 Task: Add Attachment from computer to Card Card0000000017 in Board Board0000000005 in Workspace WS0000000002 in Trello. Add Cover Purple to Card Card0000000017 in Board Board0000000005 in Workspace WS0000000002 in Trello. Add "Move Card To …" Button titled Button0000000017 to "top" of the list "To Do" to Card Card0000000017 in Board Board0000000005 in Workspace WS0000000002 in Trello. Add Description DS0000000017 to Card Card0000000017 in Board Board0000000005 in Workspace WS0000000002 in Trello. Add Comment CM0000000017 to Card Card0000000017 in Board Board0000000005 in Workspace WS0000000002 in Trello
Action: Mouse moved to (393, 238)
Screenshot: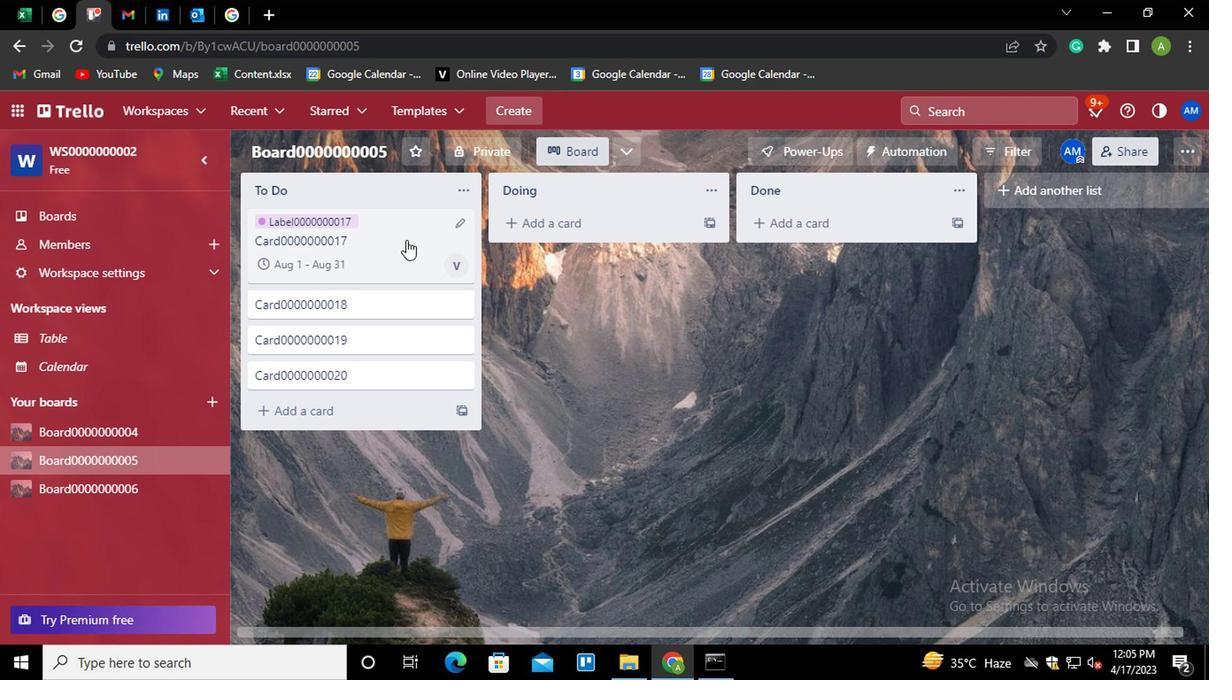 
Action: Mouse pressed left at (393, 238)
Screenshot: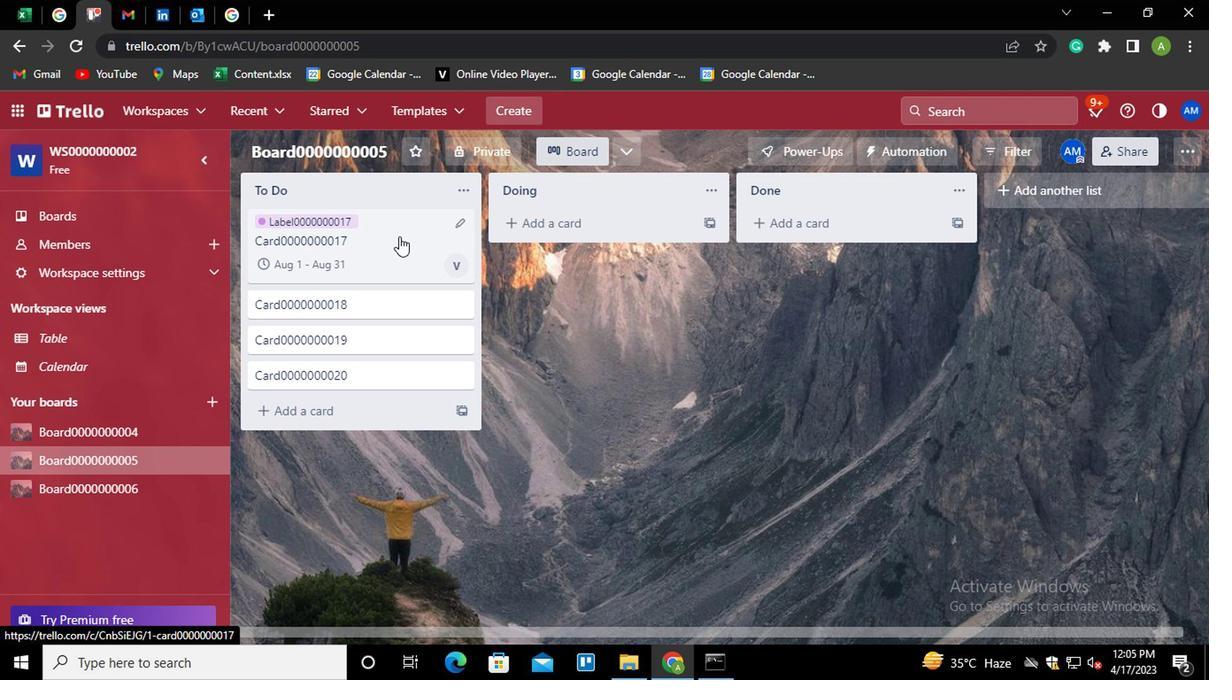 
Action: Mouse moved to (815, 391)
Screenshot: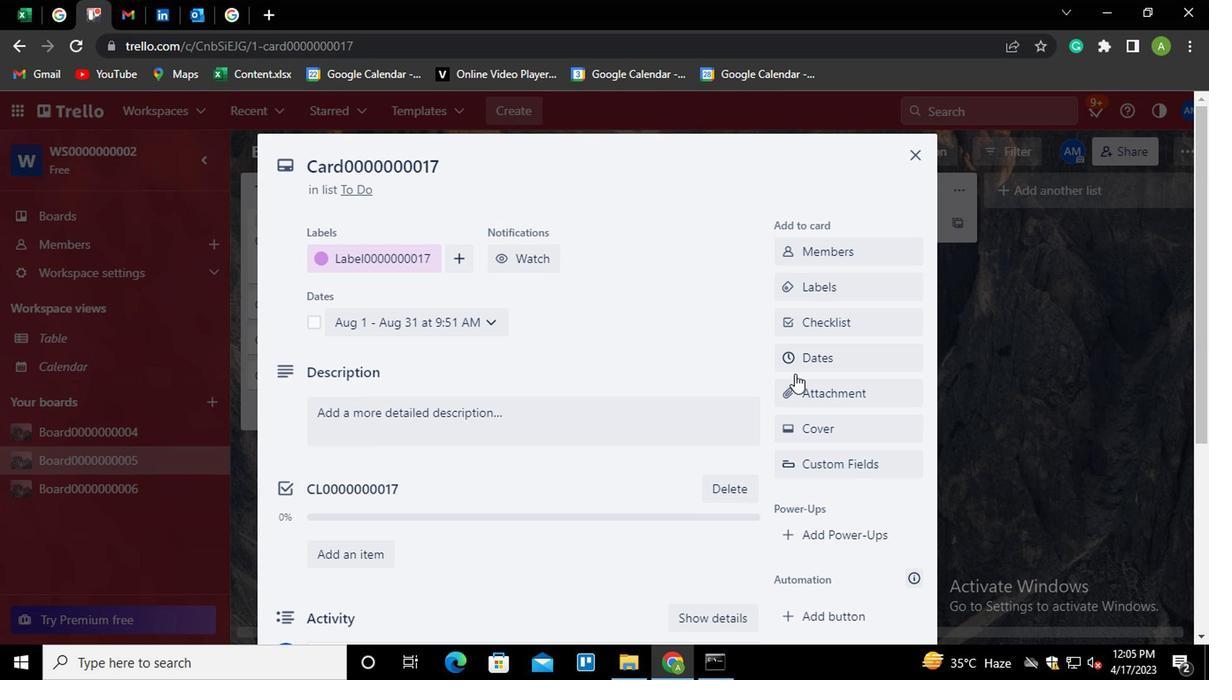 
Action: Mouse pressed left at (815, 391)
Screenshot: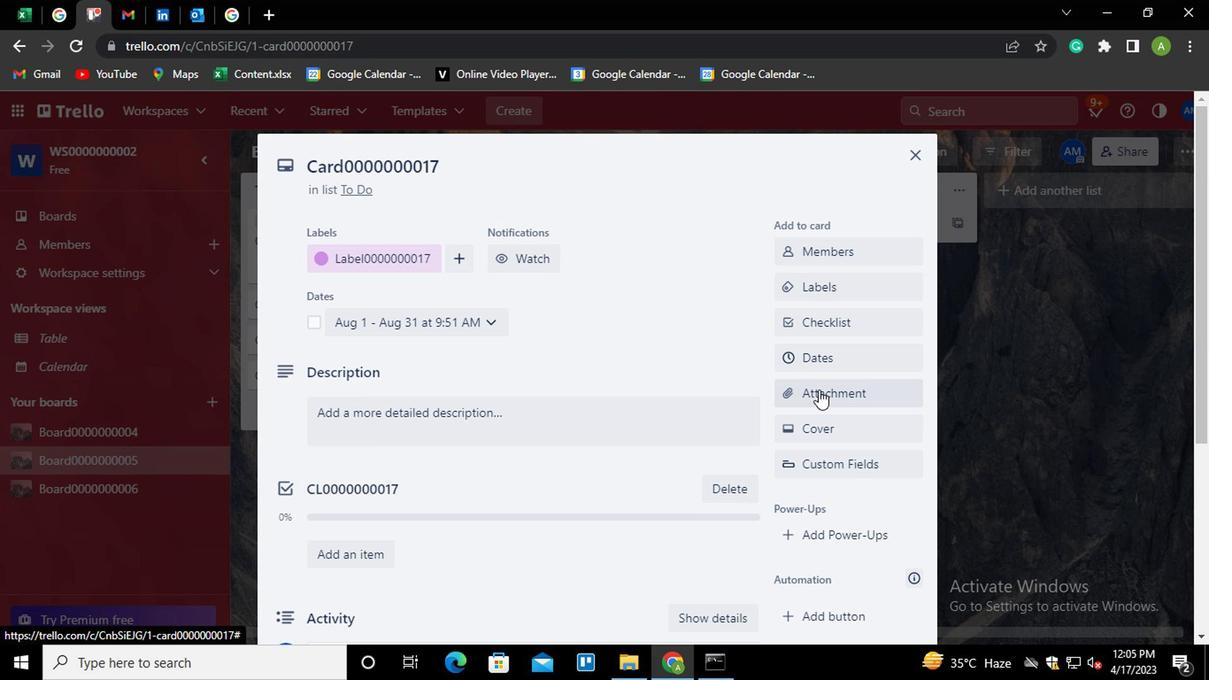 
Action: Mouse moved to (808, 191)
Screenshot: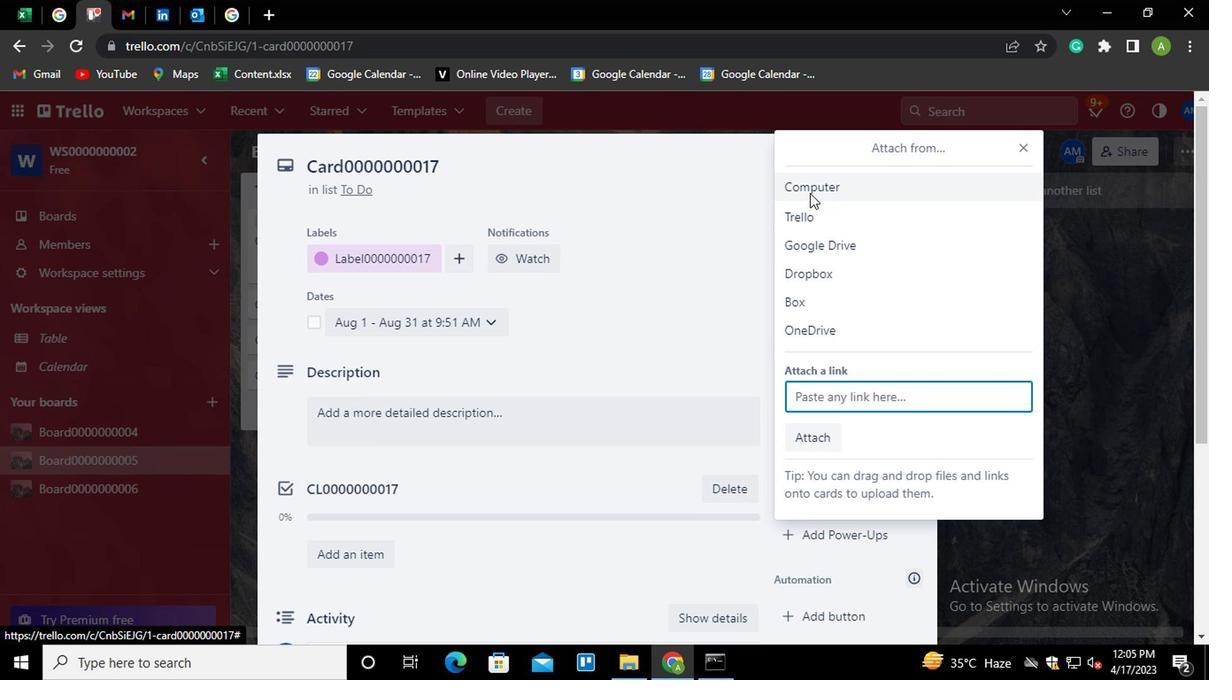 
Action: Mouse pressed left at (808, 191)
Screenshot: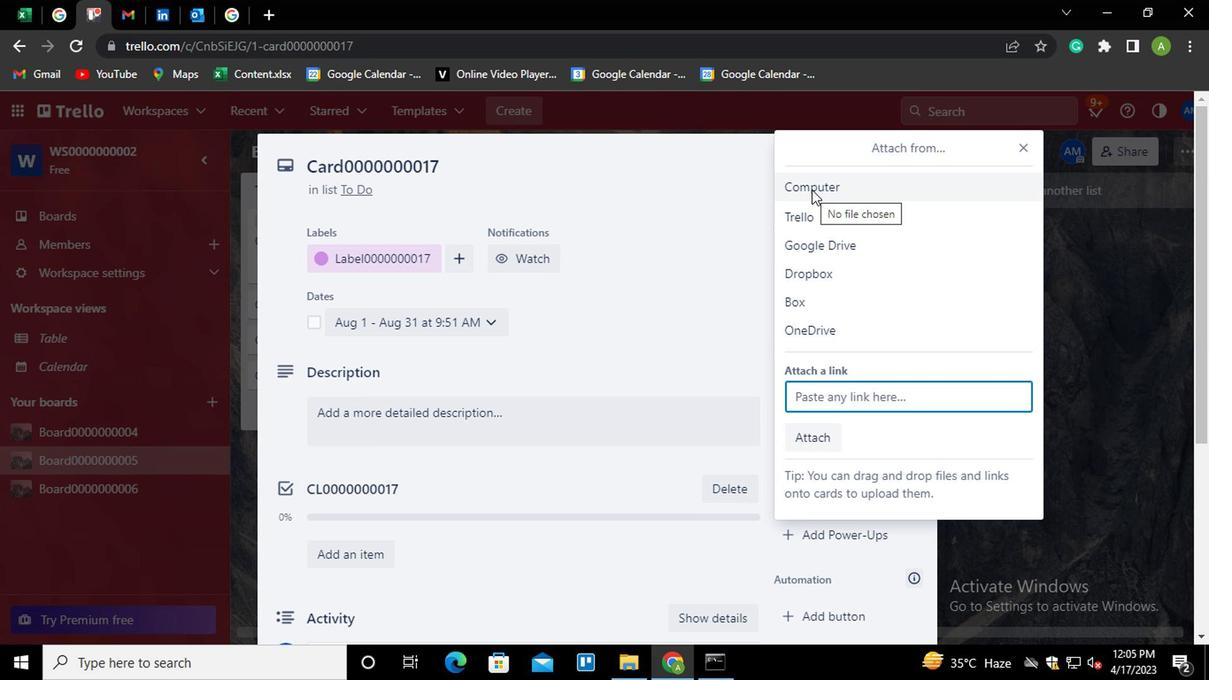
Action: Mouse moved to (214, 124)
Screenshot: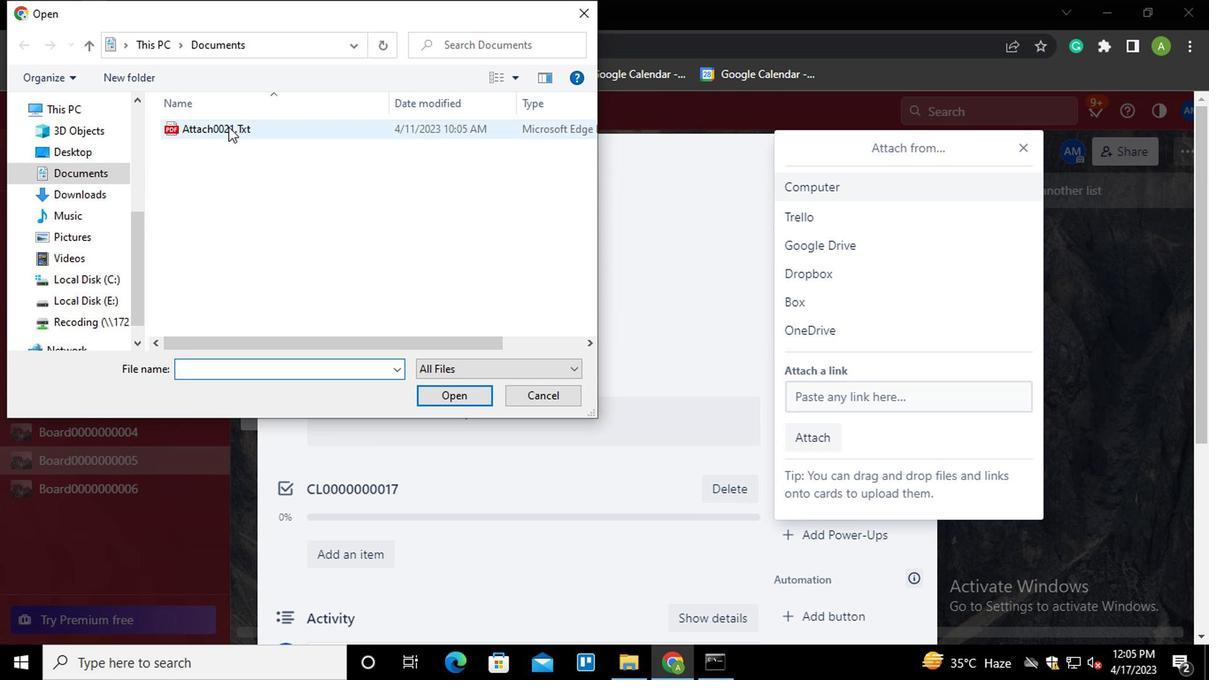
Action: Mouse pressed left at (214, 124)
Screenshot: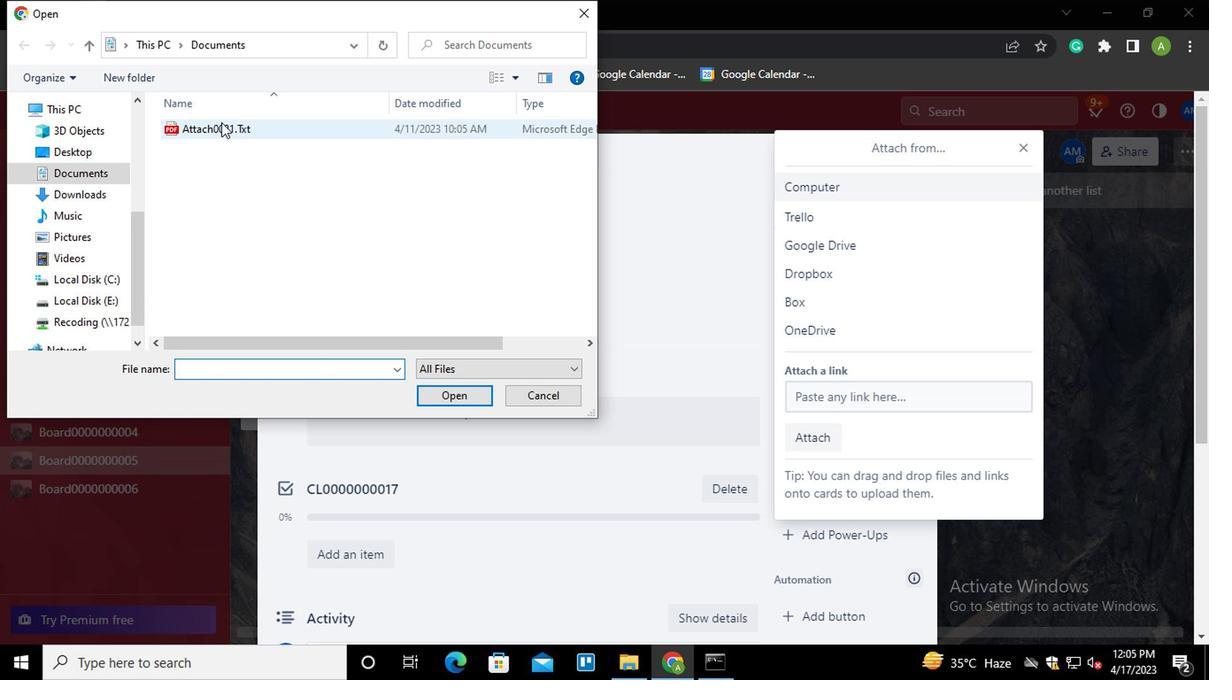 
Action: Mouse moved to (456, 388)
Screenshot: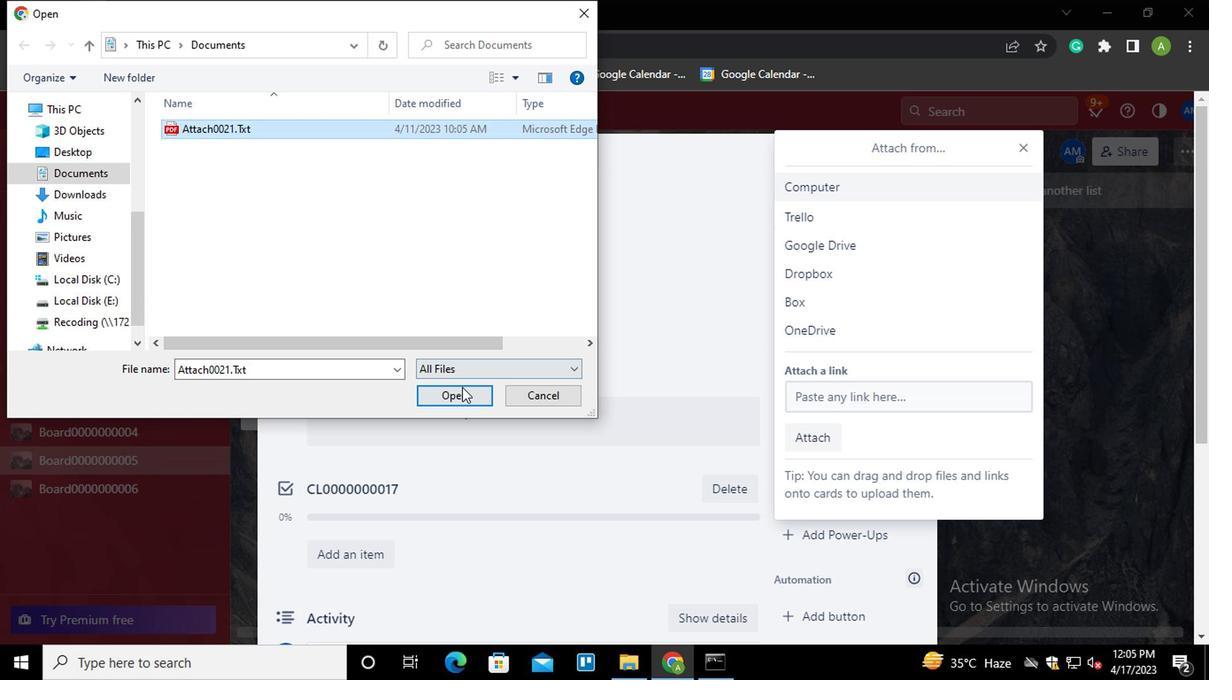 
Action: Mouse pressed left at (456, 388)
Screenshot: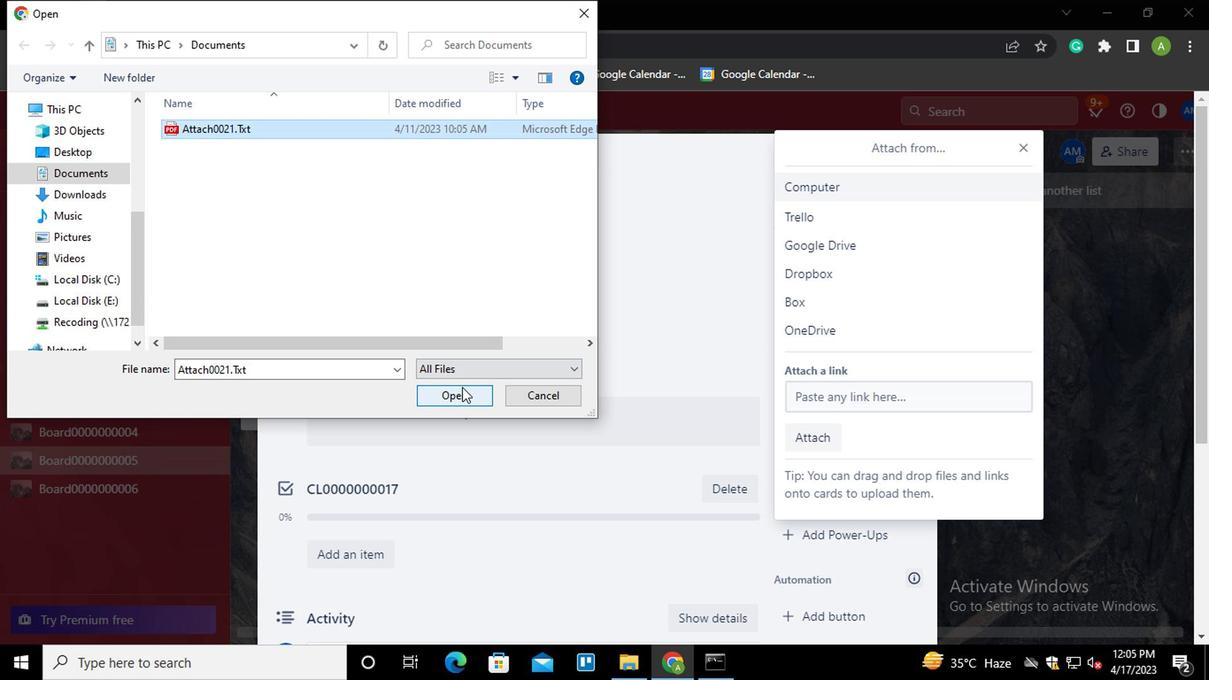 
Action: Mouse moved to (799, 433)
Screenshot: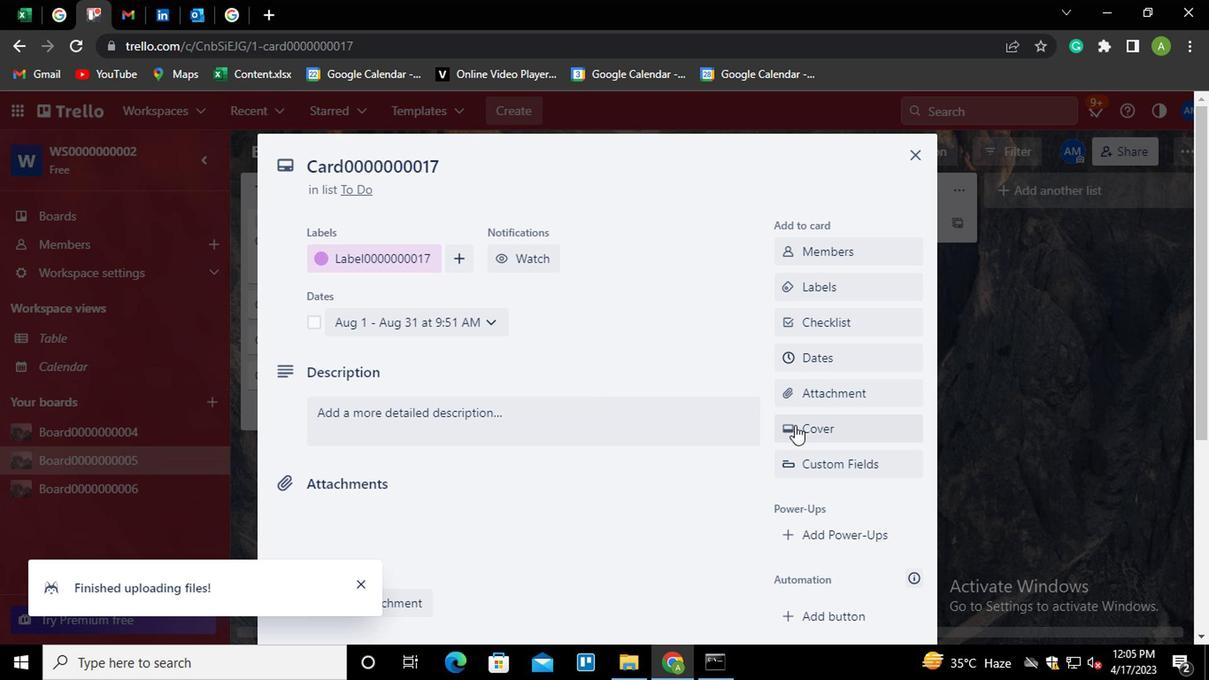 
Action: Mouse pressed left at (799, 433)
Screenshot: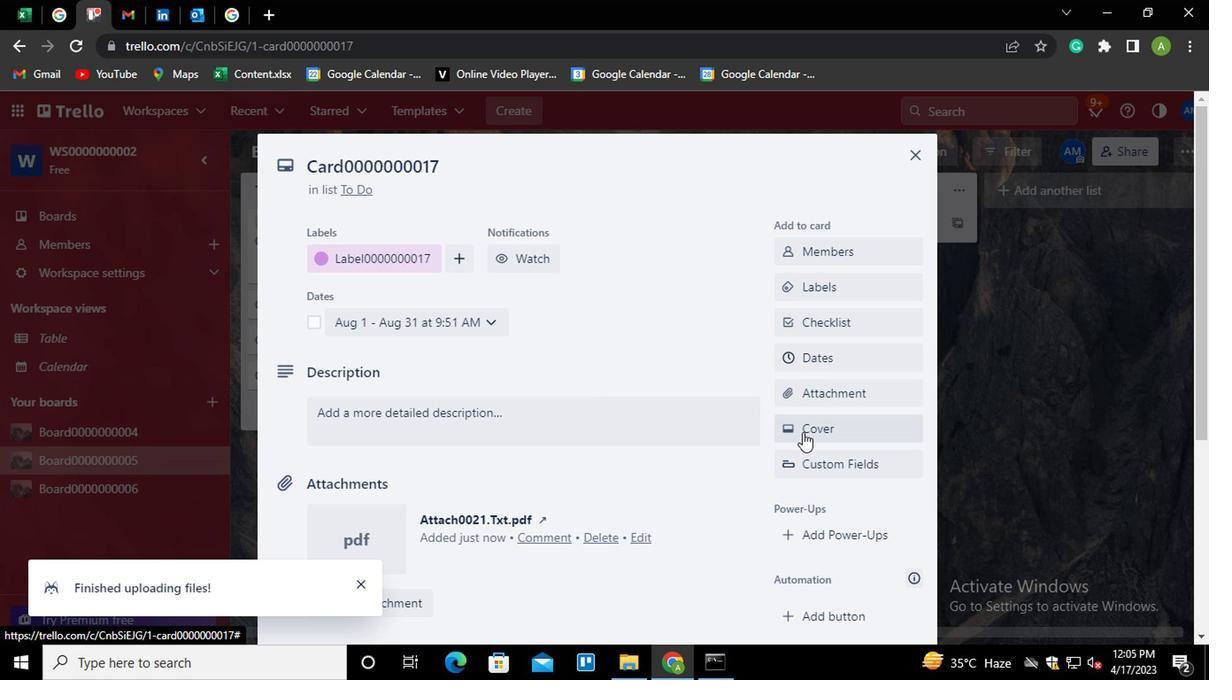 
Action: Mouse moved to (1018, 305)
Screenshot: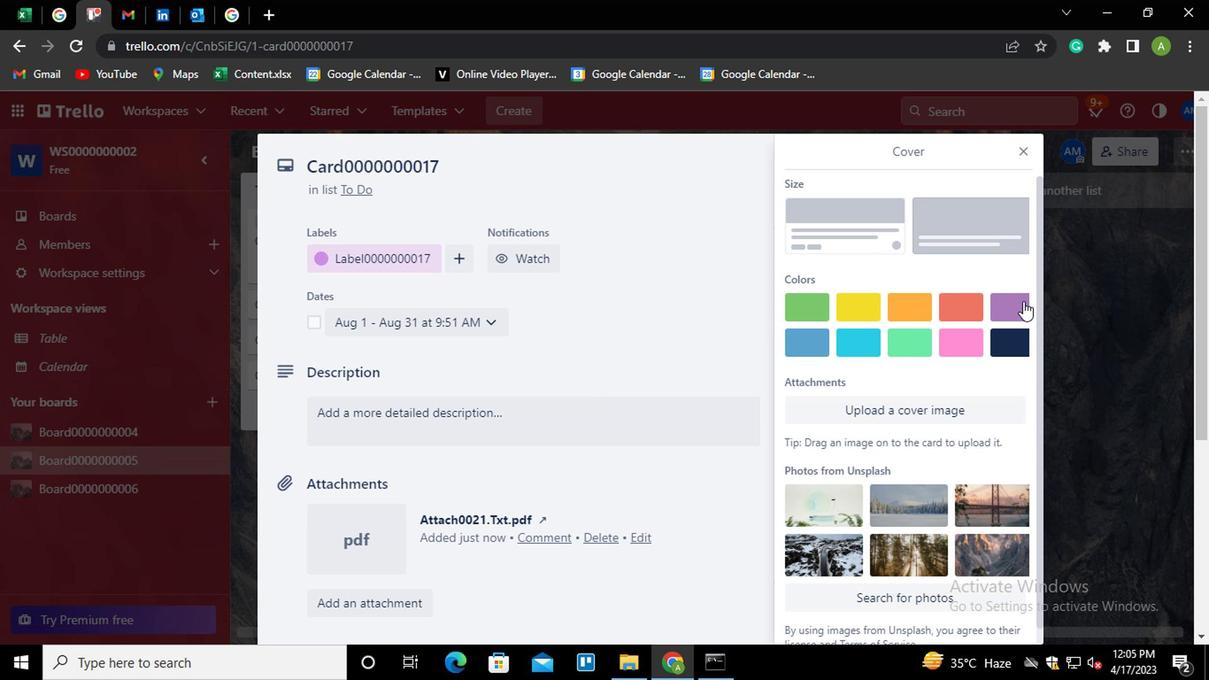 
Action: Mouse pressed left at (1018, 305)
Screenshot: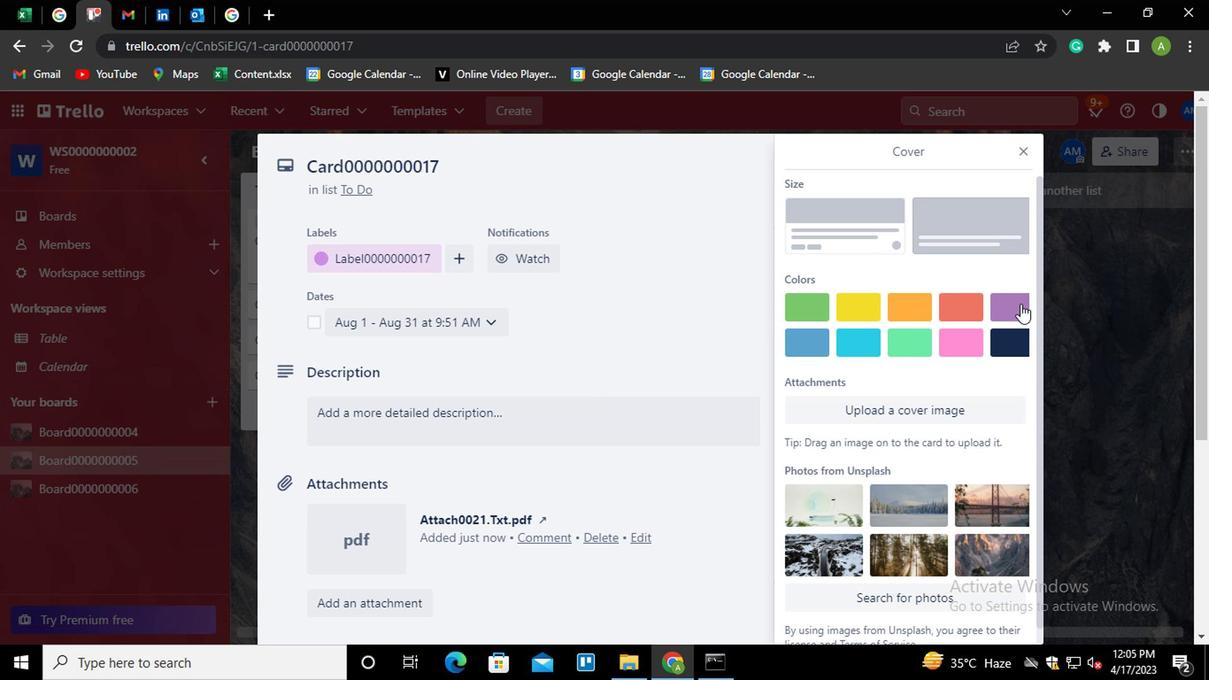 
Action: Mouse moved to (678, 374)
Screenshot: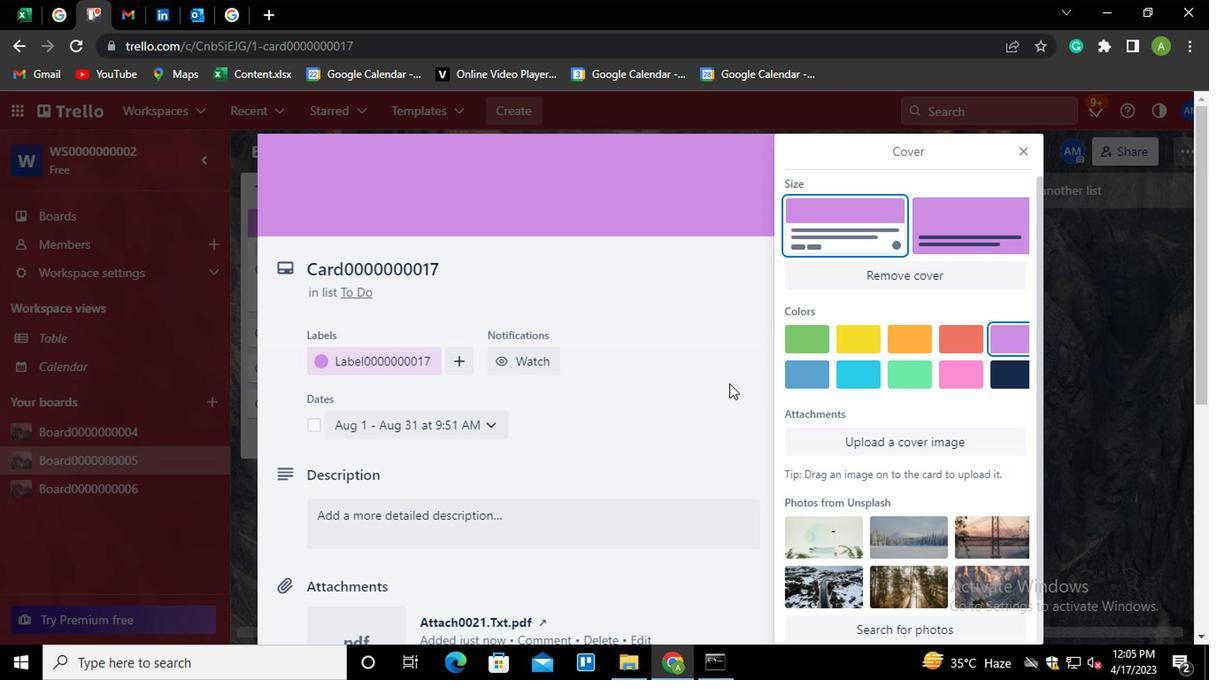 
Action: Mouse pressed left at (678, 374)
Screenshot: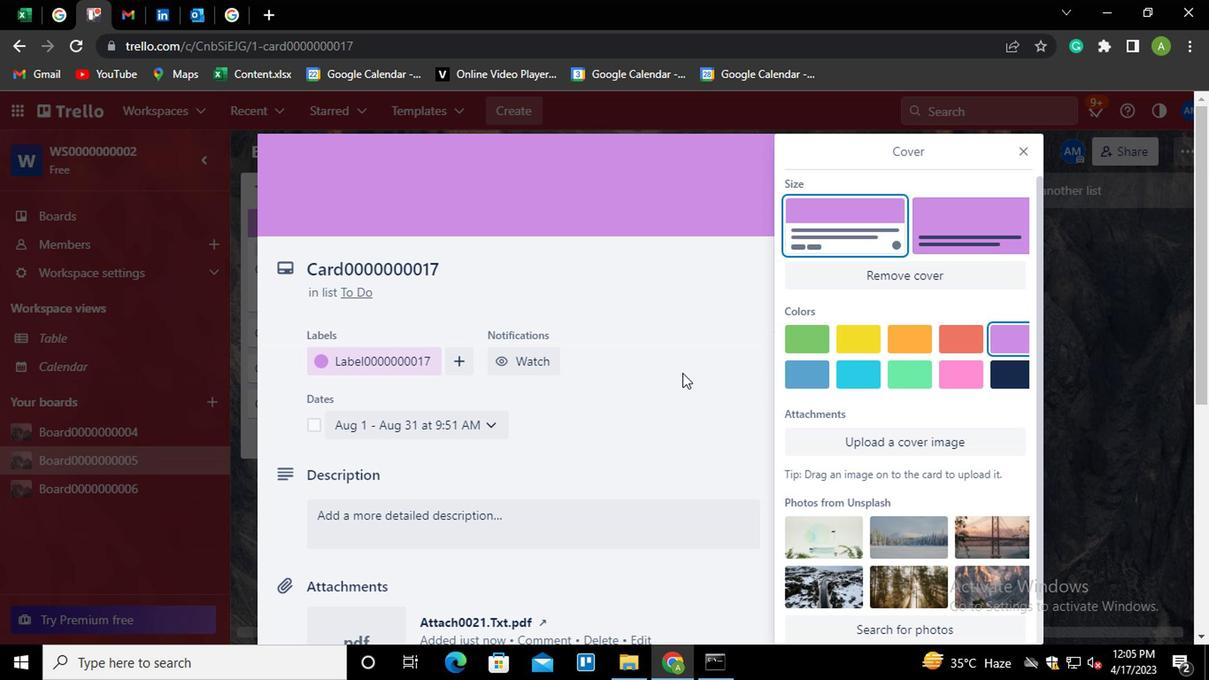 
Action: Mouse moved to (867, 461)
Screenshot: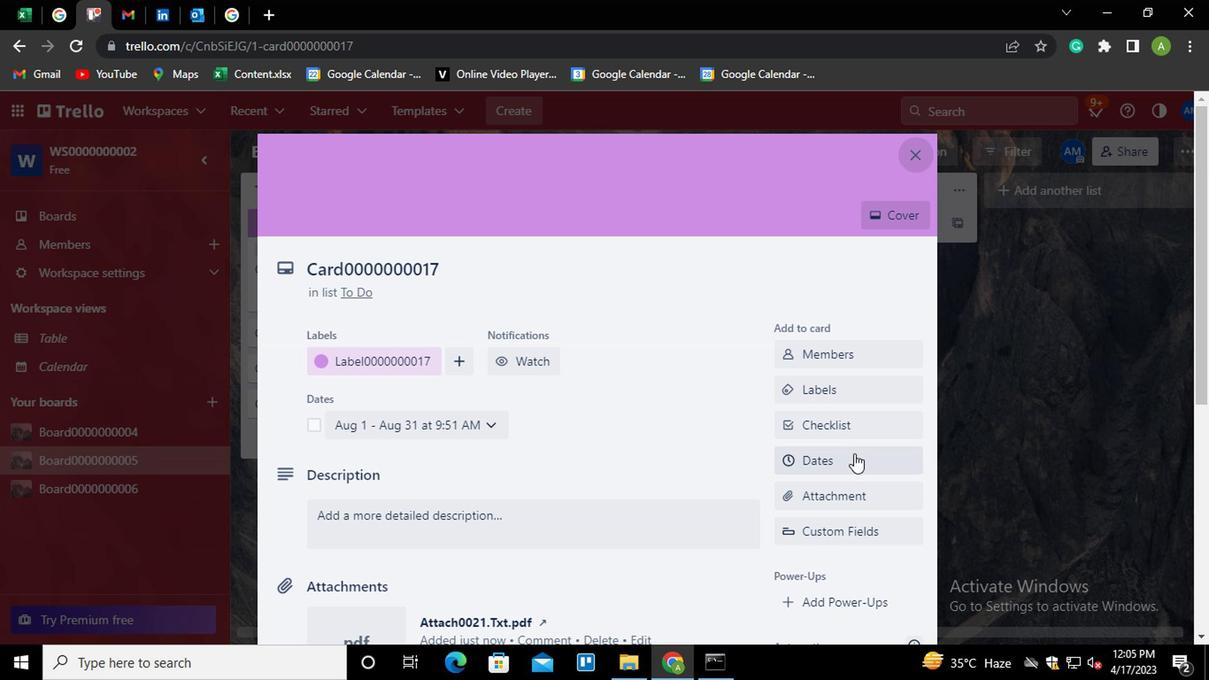 
Action: Mouse scrolled (867, 461) with delta (0, 0)
Screenshot: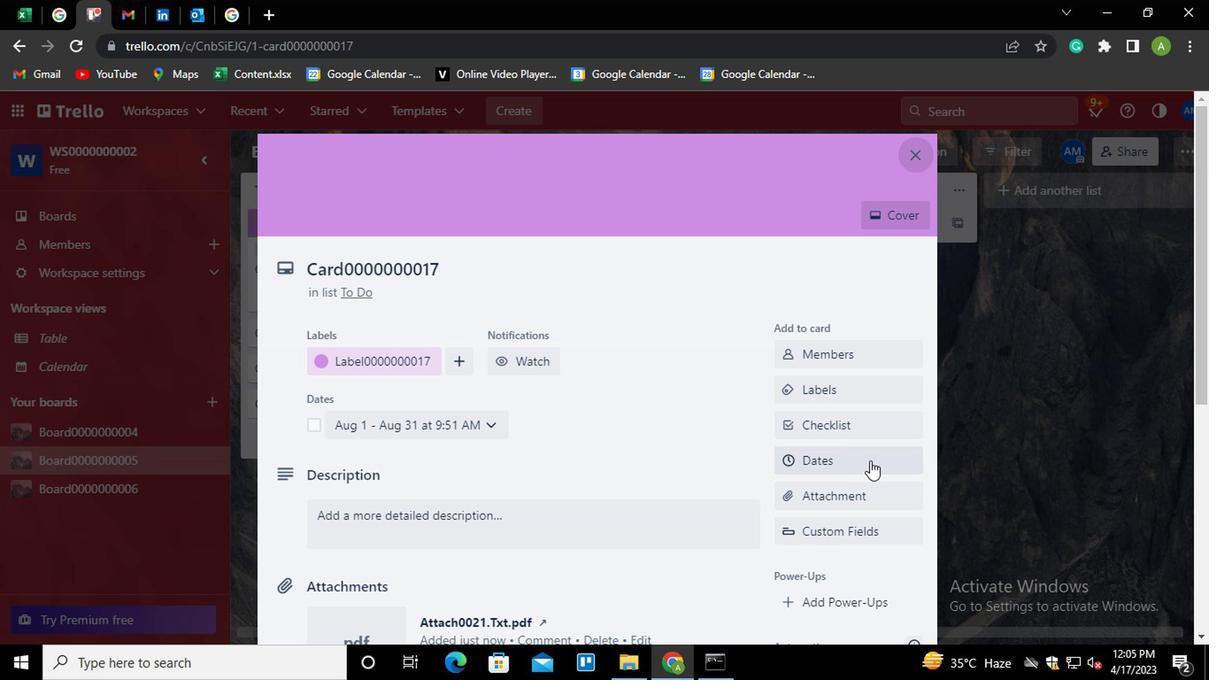 
Action: Mouse moved to (829, 593)
Screenshot: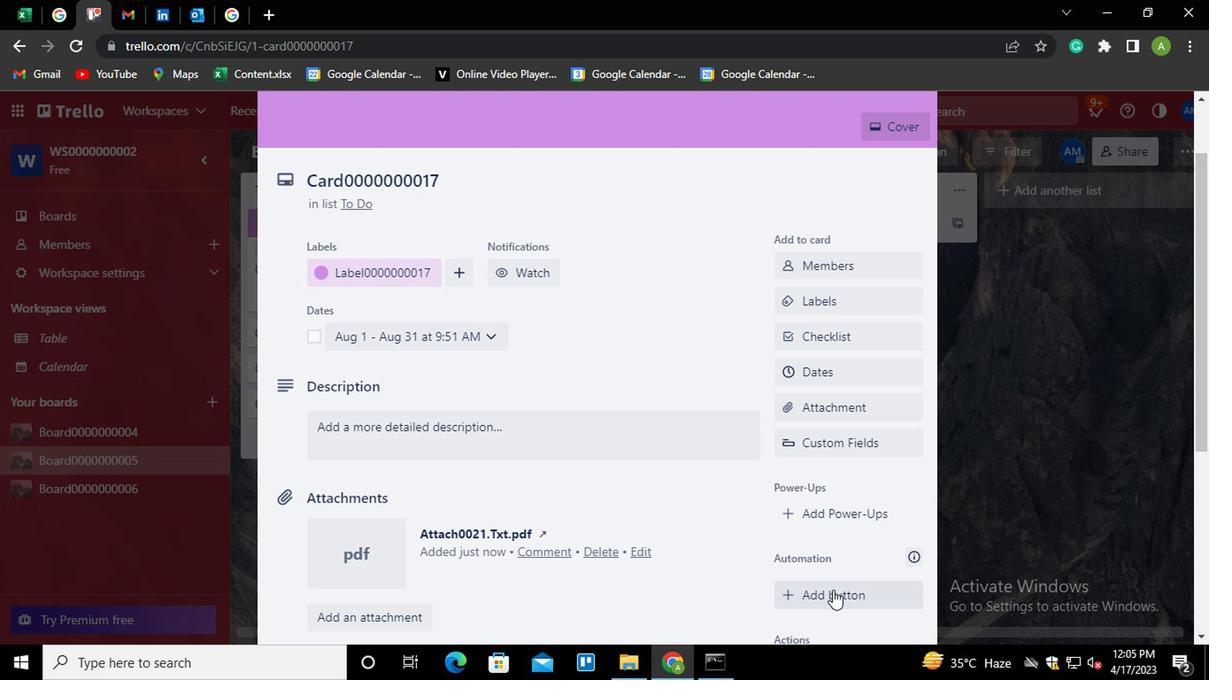 
Action: Mouse pressed left at (829, 593)
Screenshot: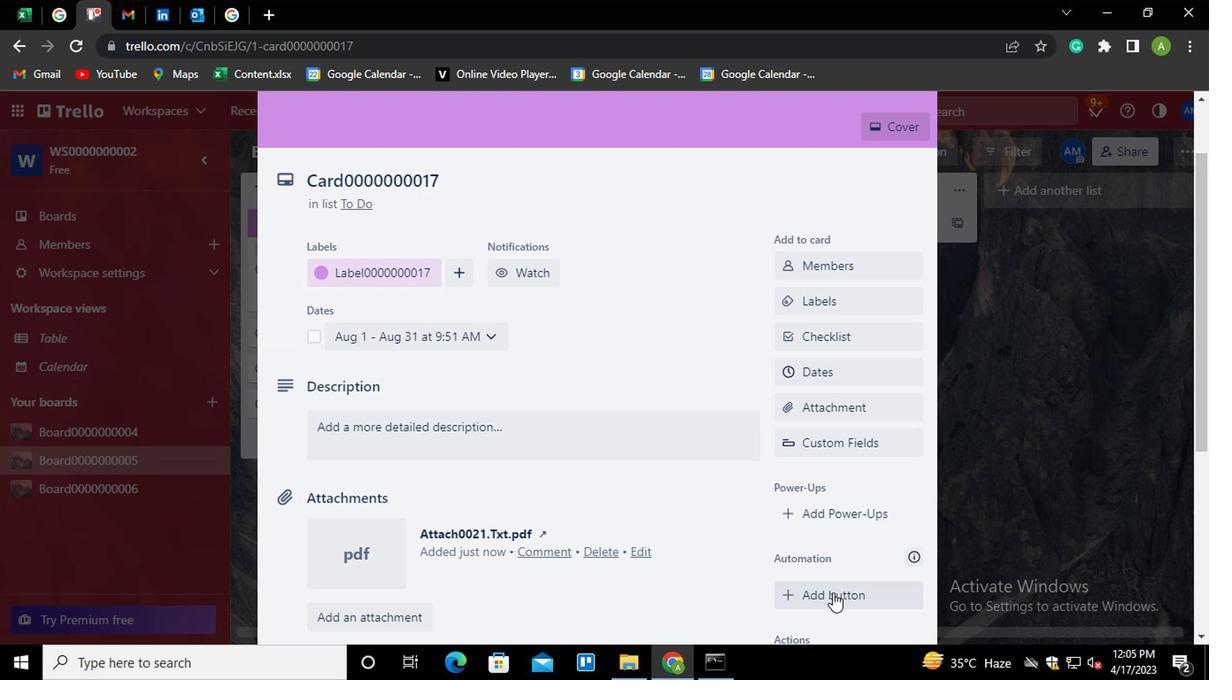 
Action: Mouse moved to (828, 236)
Screenshot: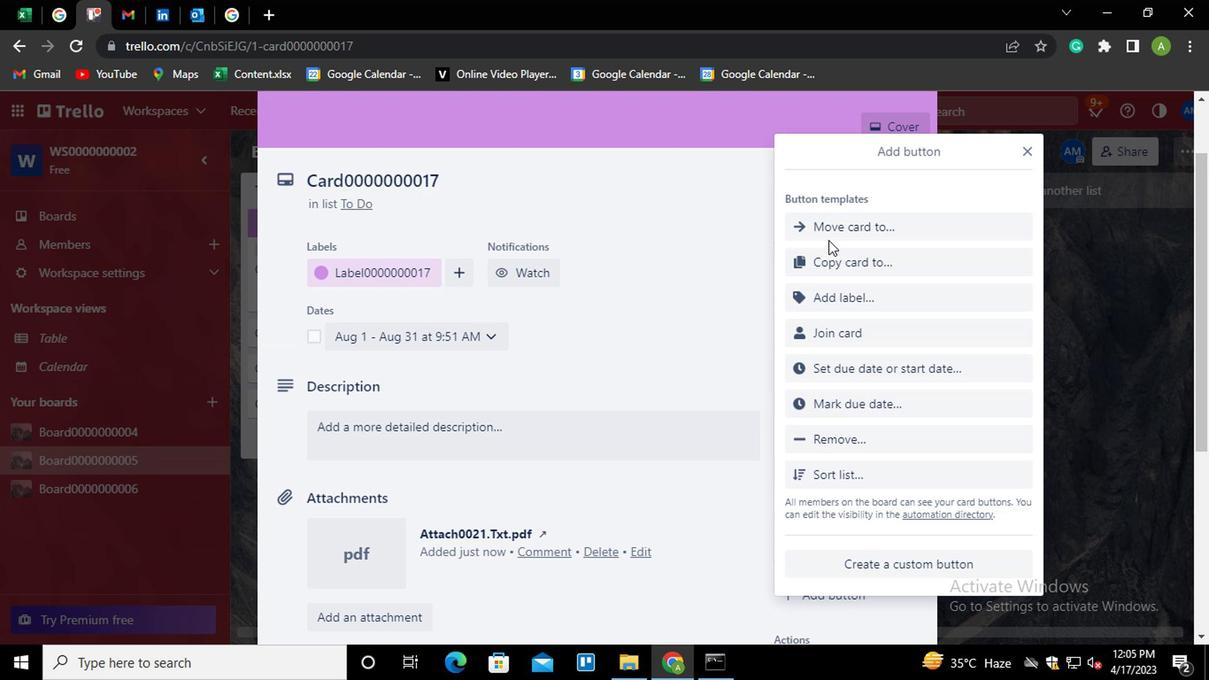
Action: Mouse pressed left at (828, 236)
Screenshot: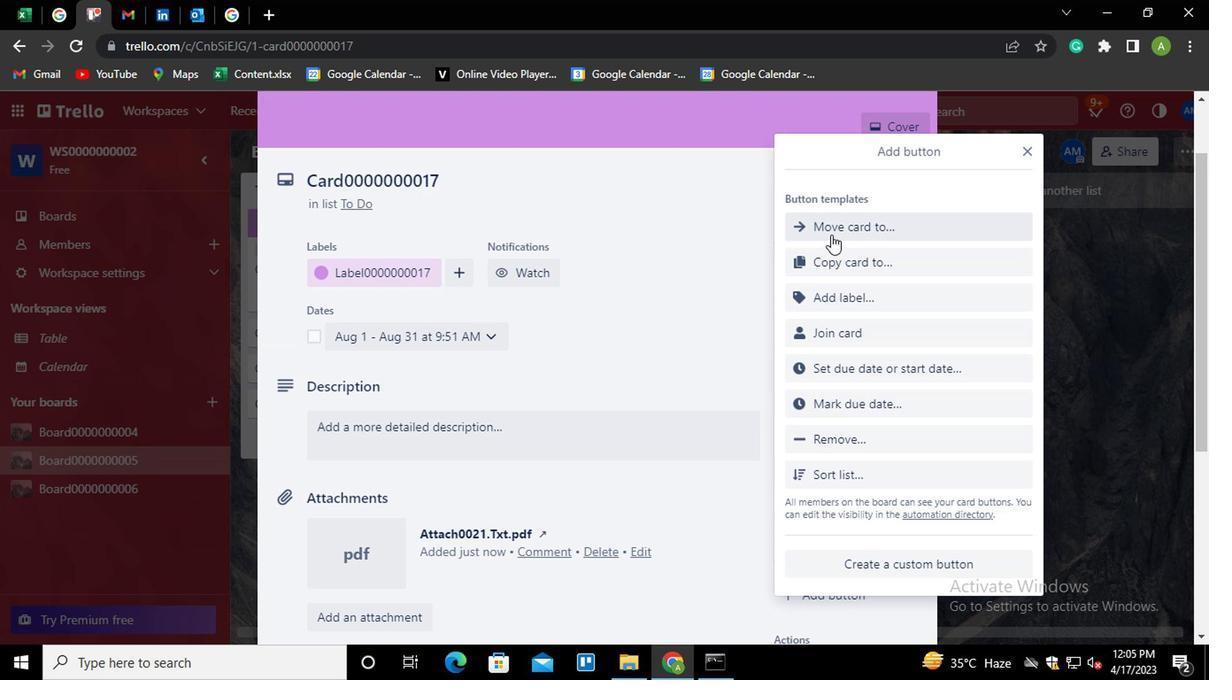 
Action: Mouse moved to (853, 294)
Screenshot: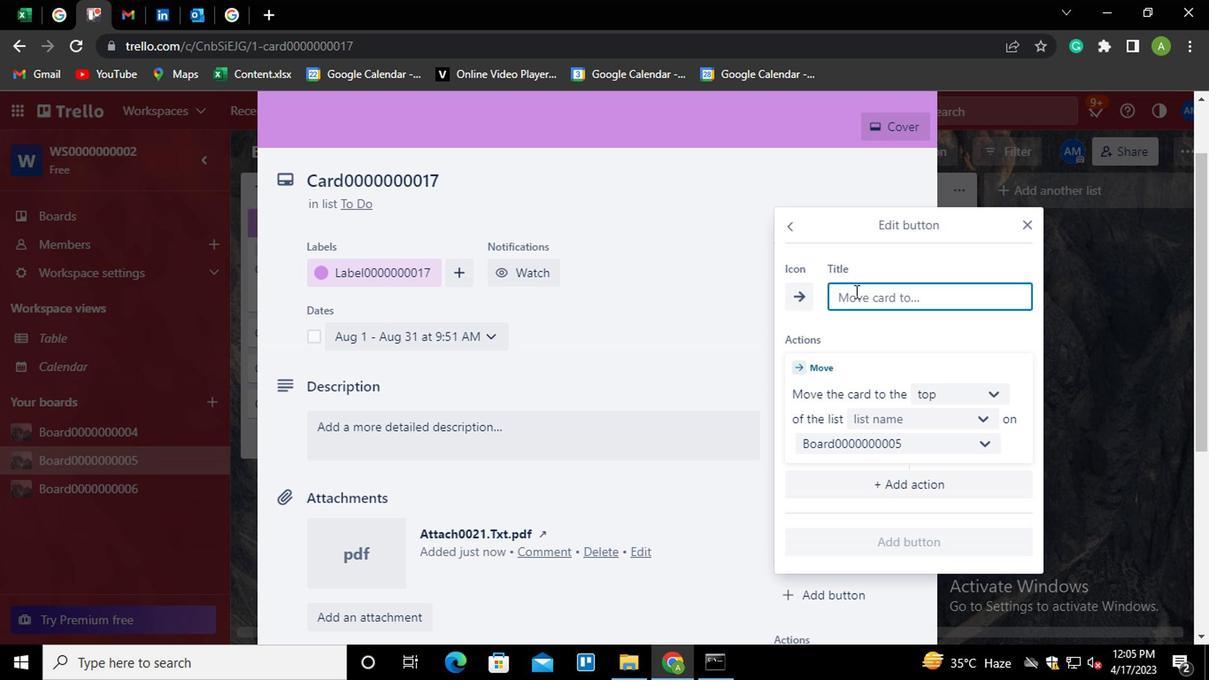 
Action: Mouse pressed left at (853, 294)
Screenshot: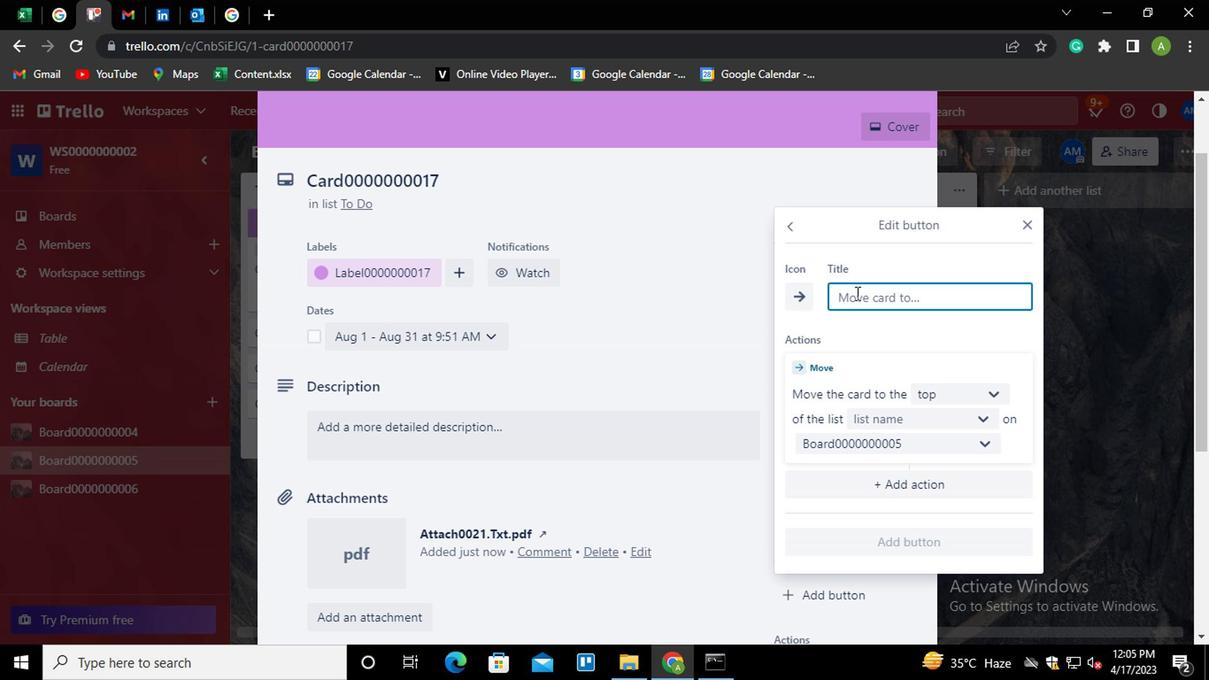 
Action: Key pressed <Key.shift>BUTTON000000007
Screenshot: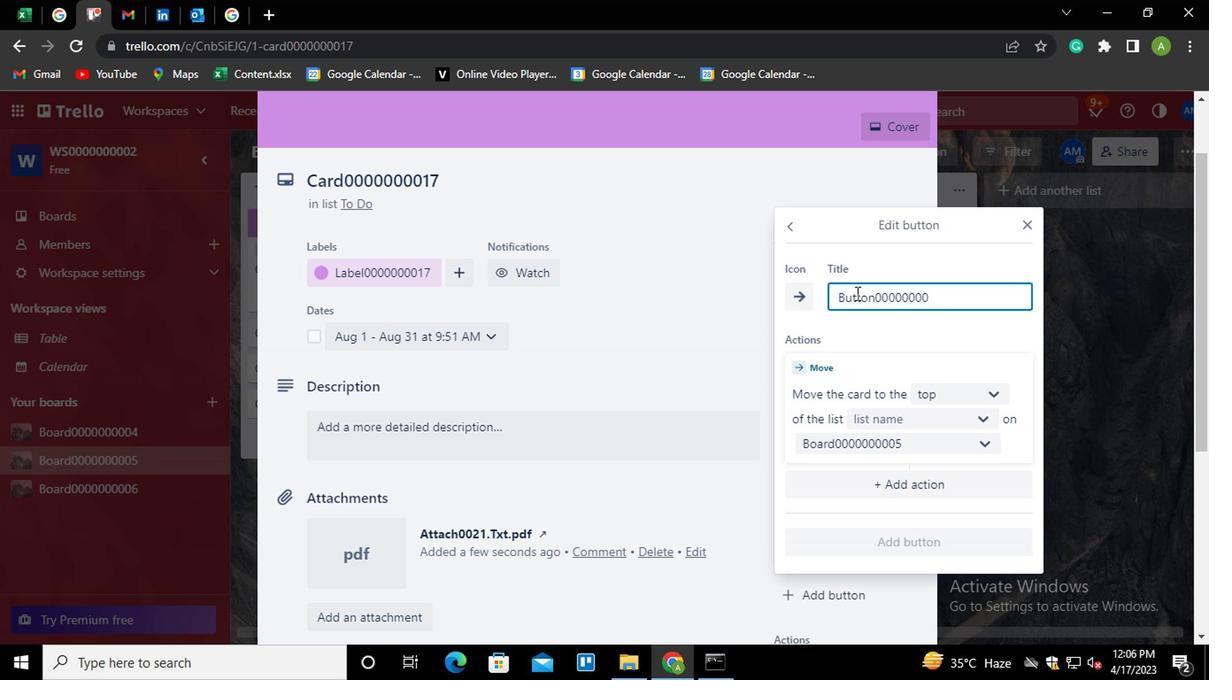 
Action: Mouse moved to (916, 419)
Screenshot: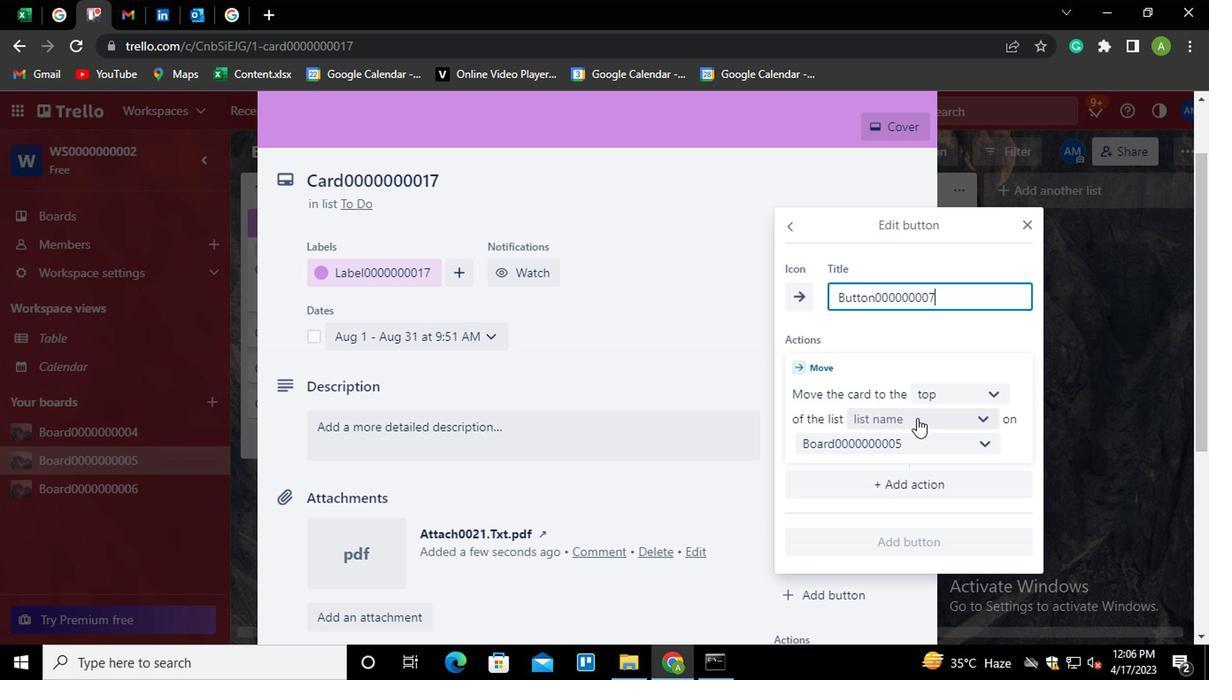 
Action: Mouse pressed left at (916, 419)
Screenshot: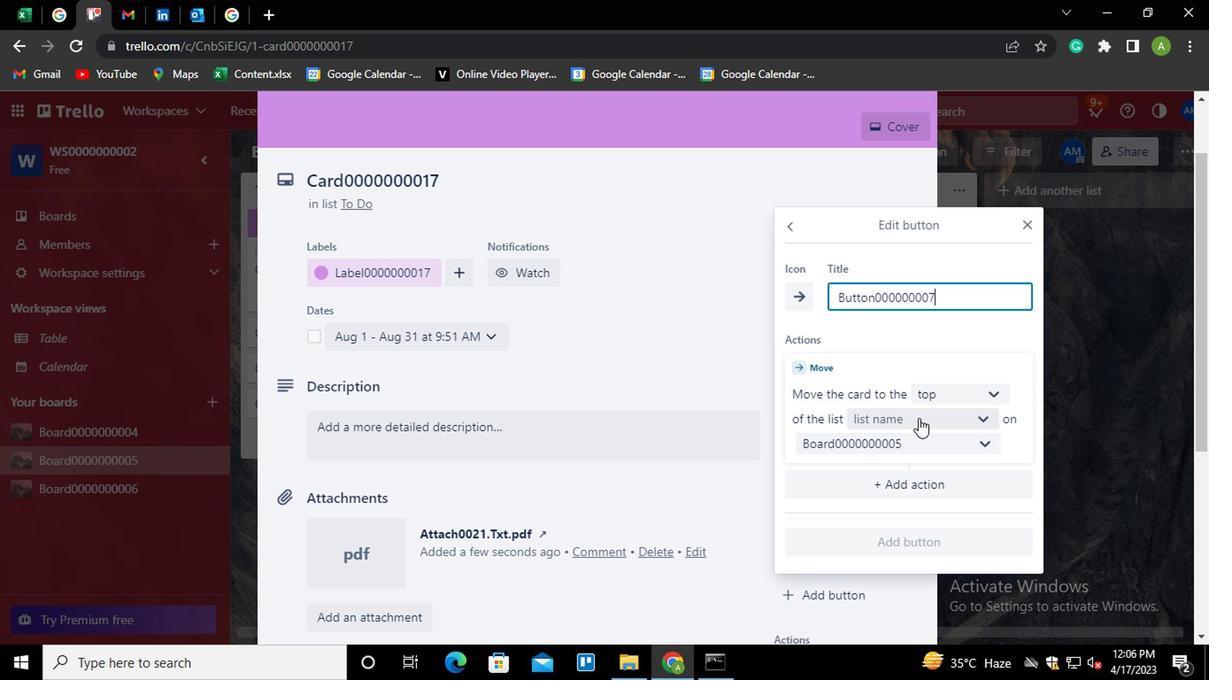 
Action: Mouse moved to (902, 454)
Screenshot: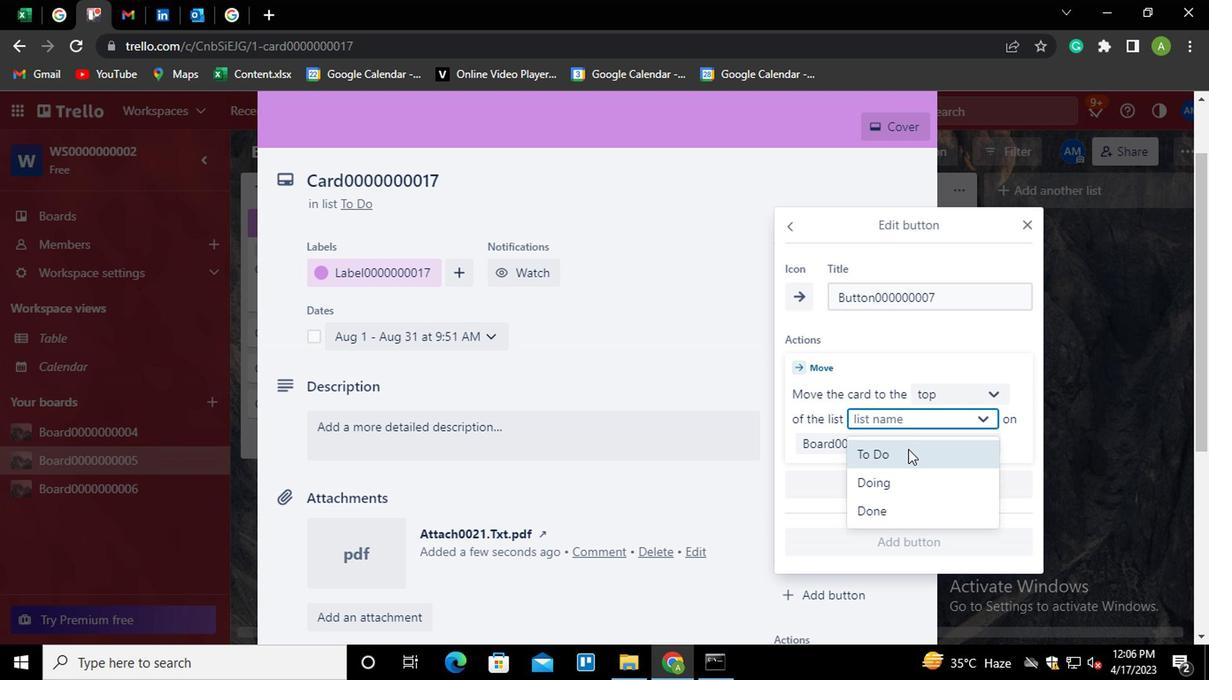 
Action: Mouse pressed left at (902, 454)
Screenshot: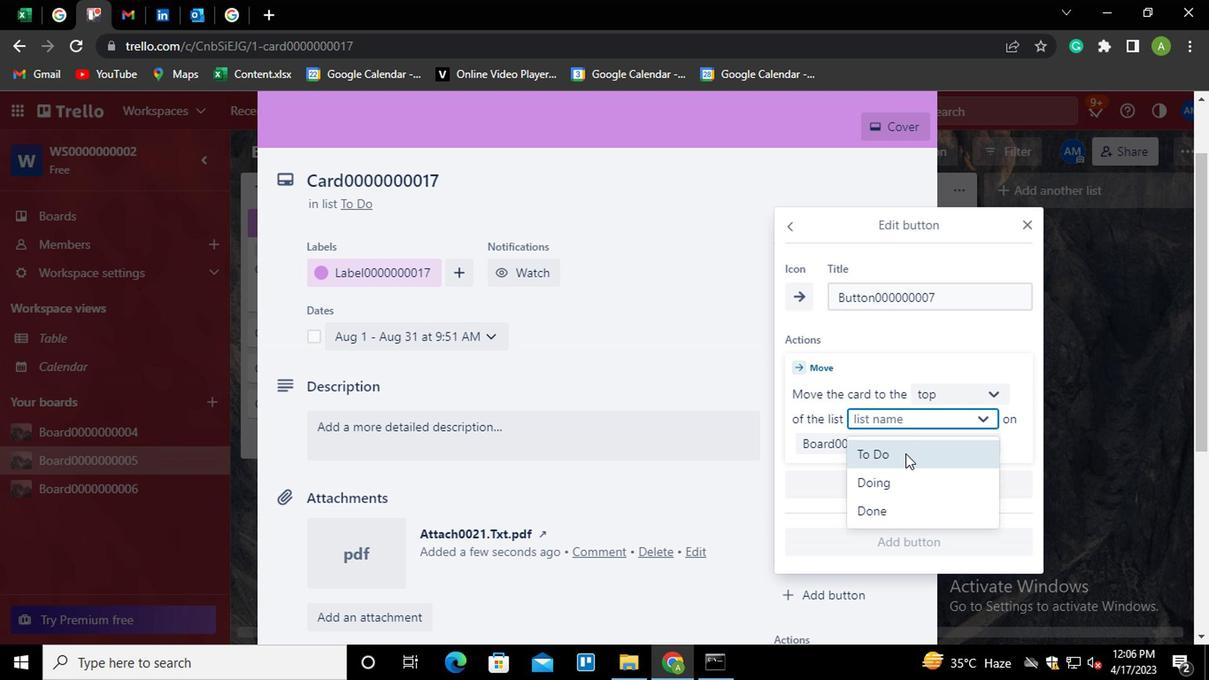 
Action: Mouse moved to (902, 536)
Screenshot: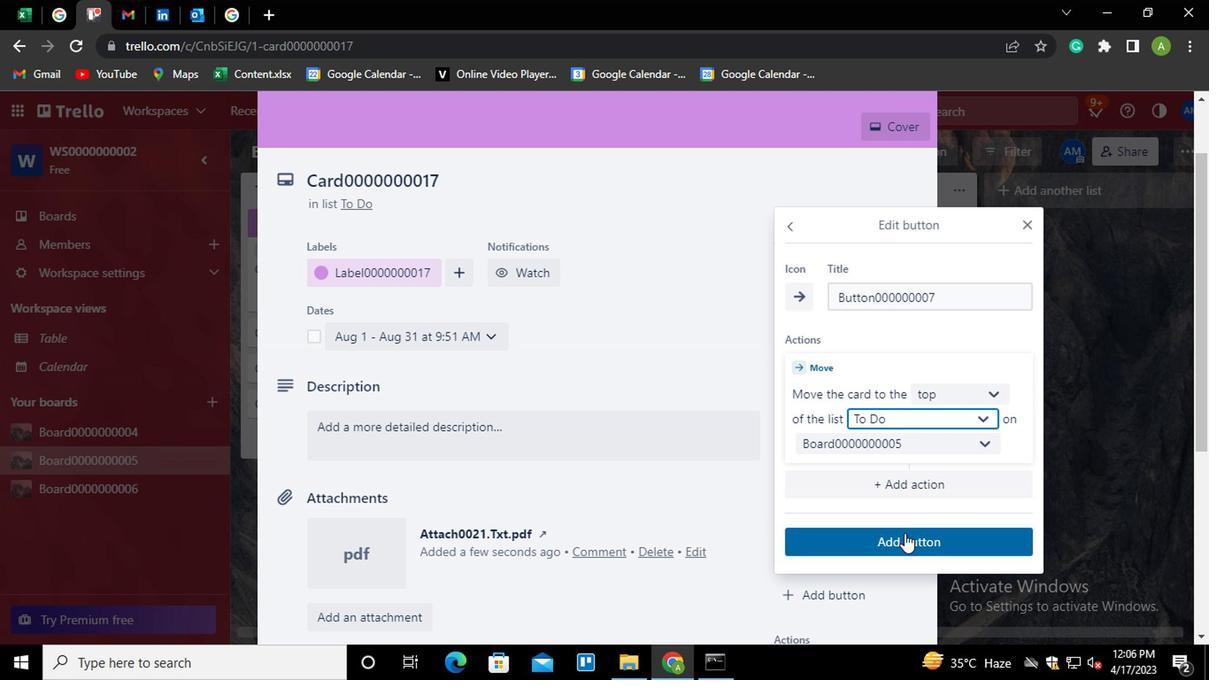 
Action: Mouse pressed left at (902, 536)
Screenshot: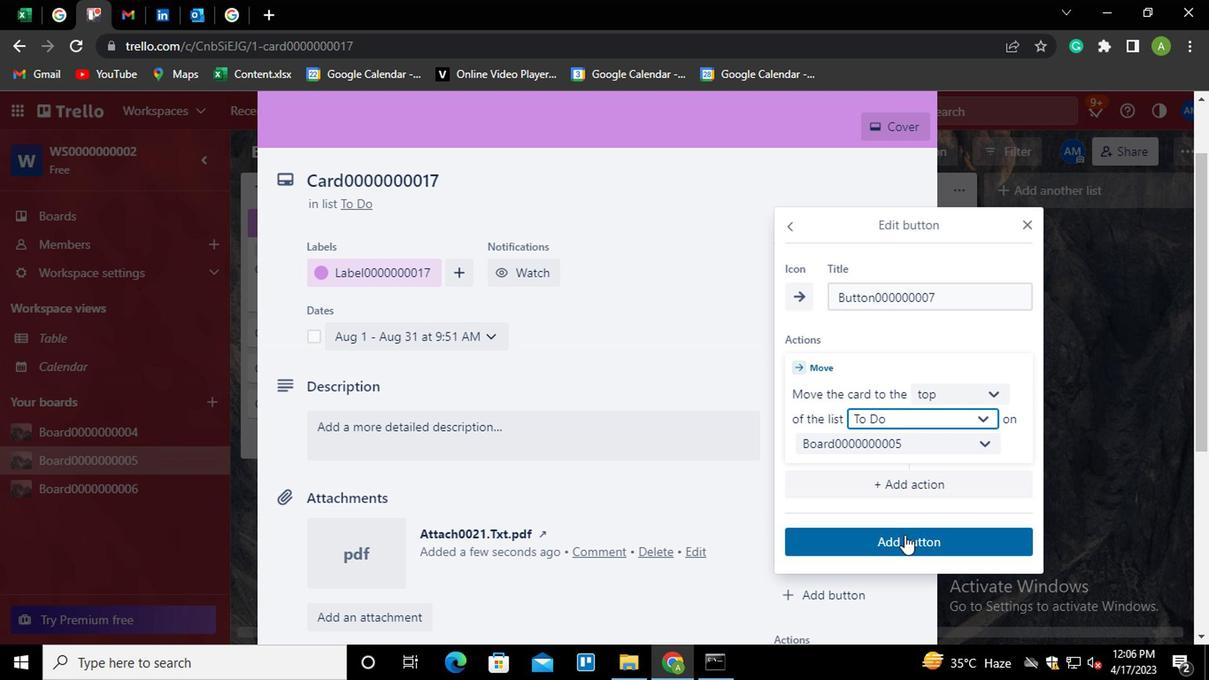 
Action: Mouse moved to (525, 443)
Screenshot: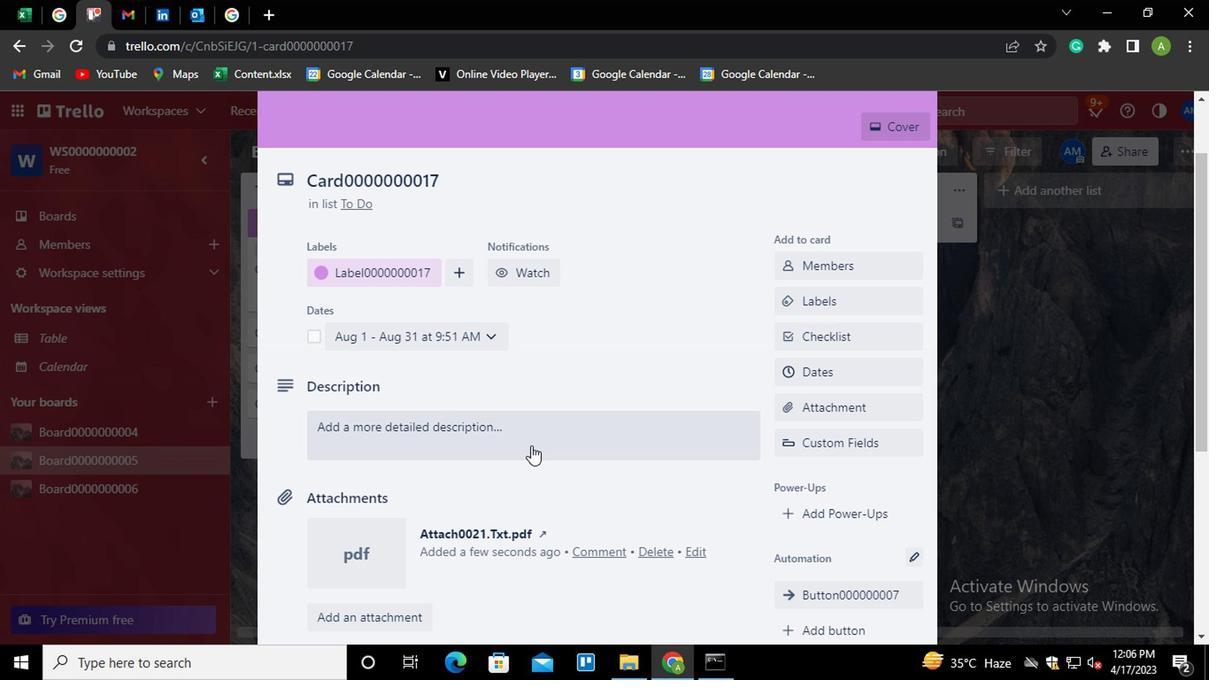 
Action: Mouse pressed left at (525, 443)
Screenshot: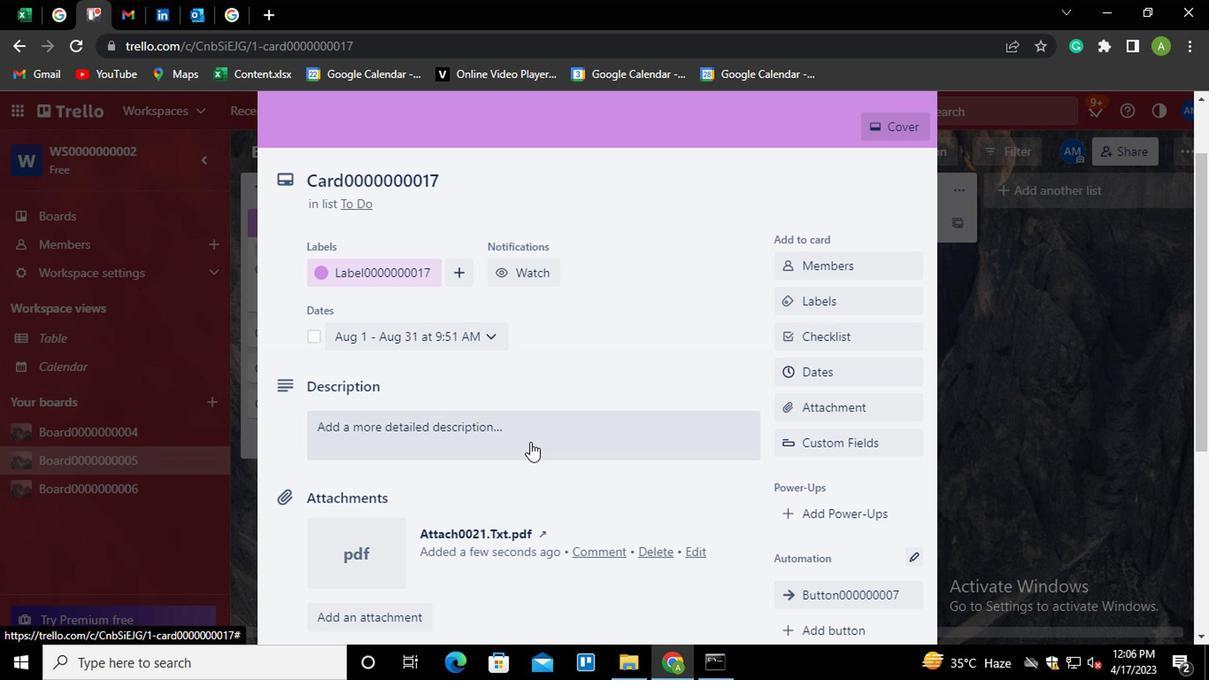
Action: Mouse moved to (524, 443)
Screenshot: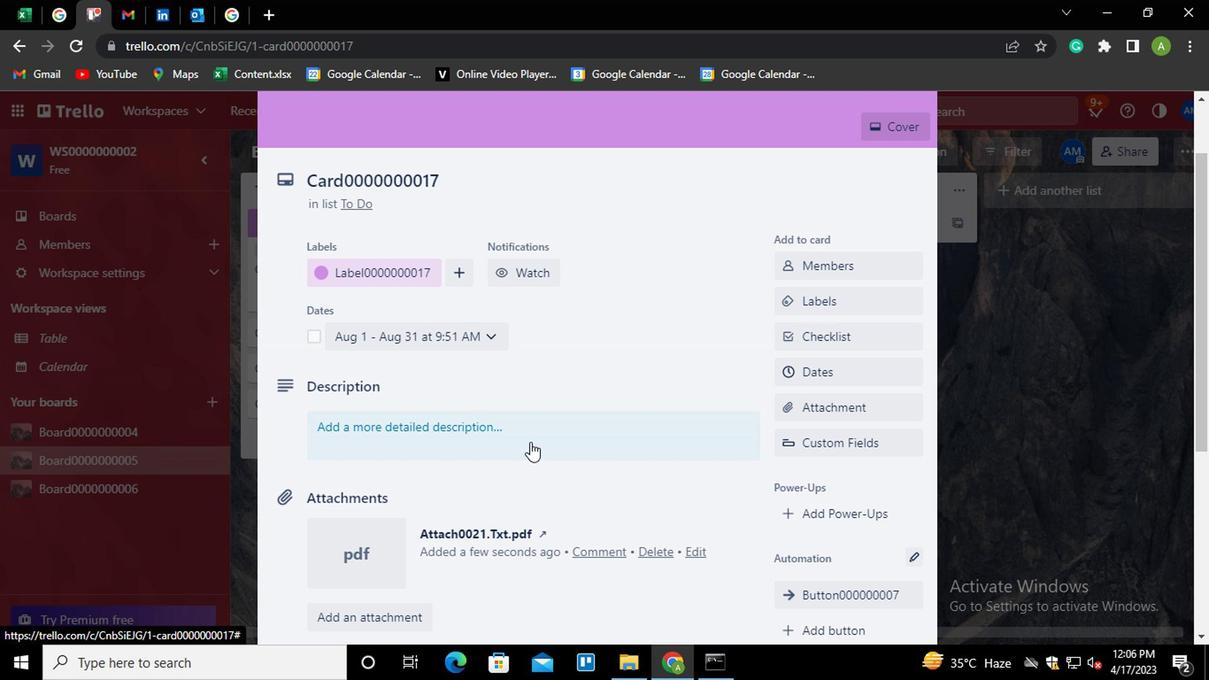 
Action: Key pressed <Key.shift>DS0000000017
Screenshot: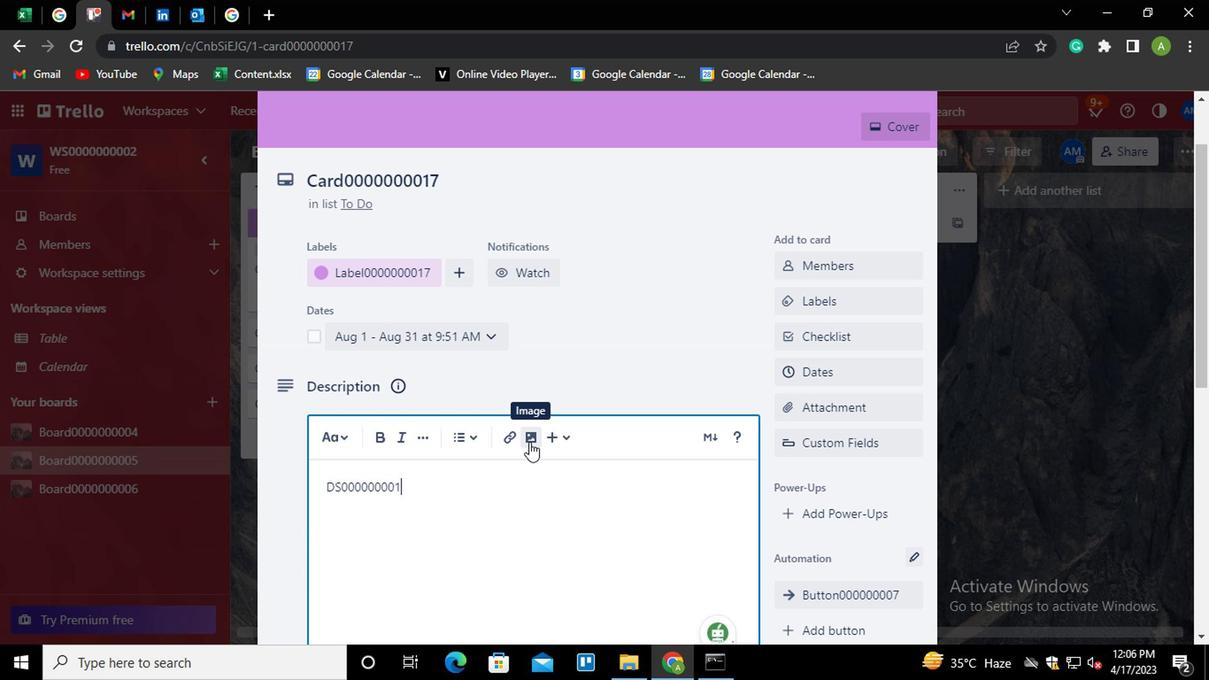 
Action: Mouse moved to (490, 504)
Screenshot: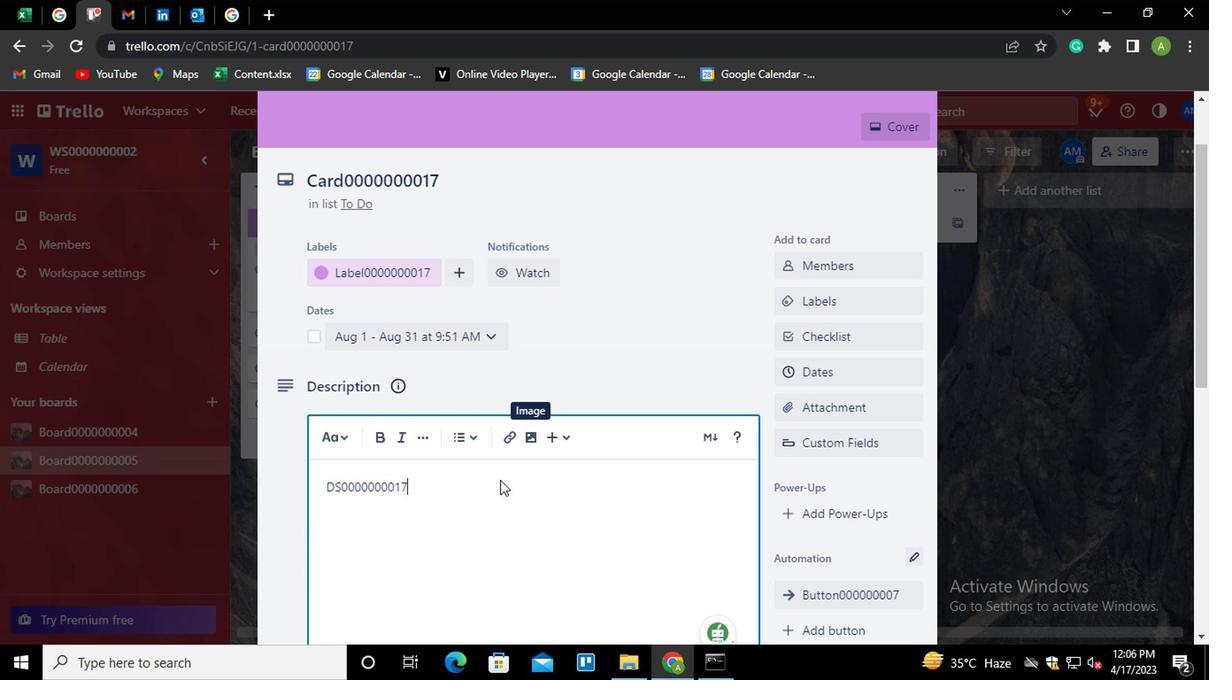 
Action: Mouse scrolled (490, 503) with delta (0, 0)
Screenshot: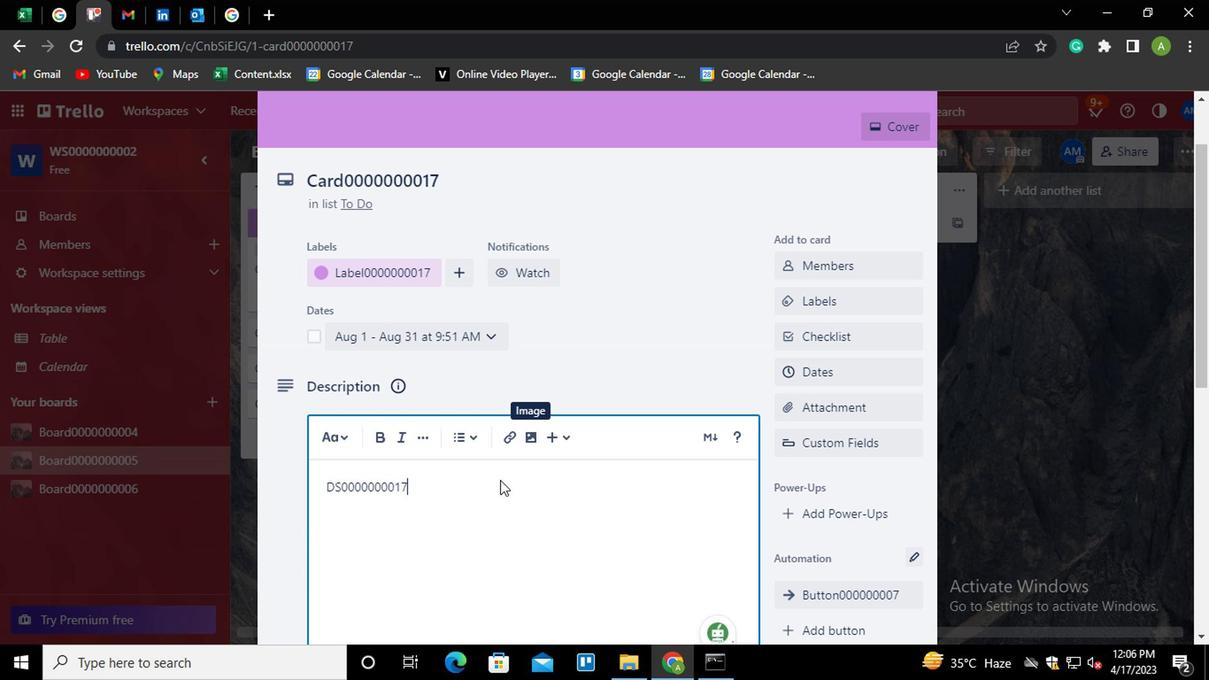 
Action: Mouse scrolled (490, 503) with delta (0, 0)
Screenshot: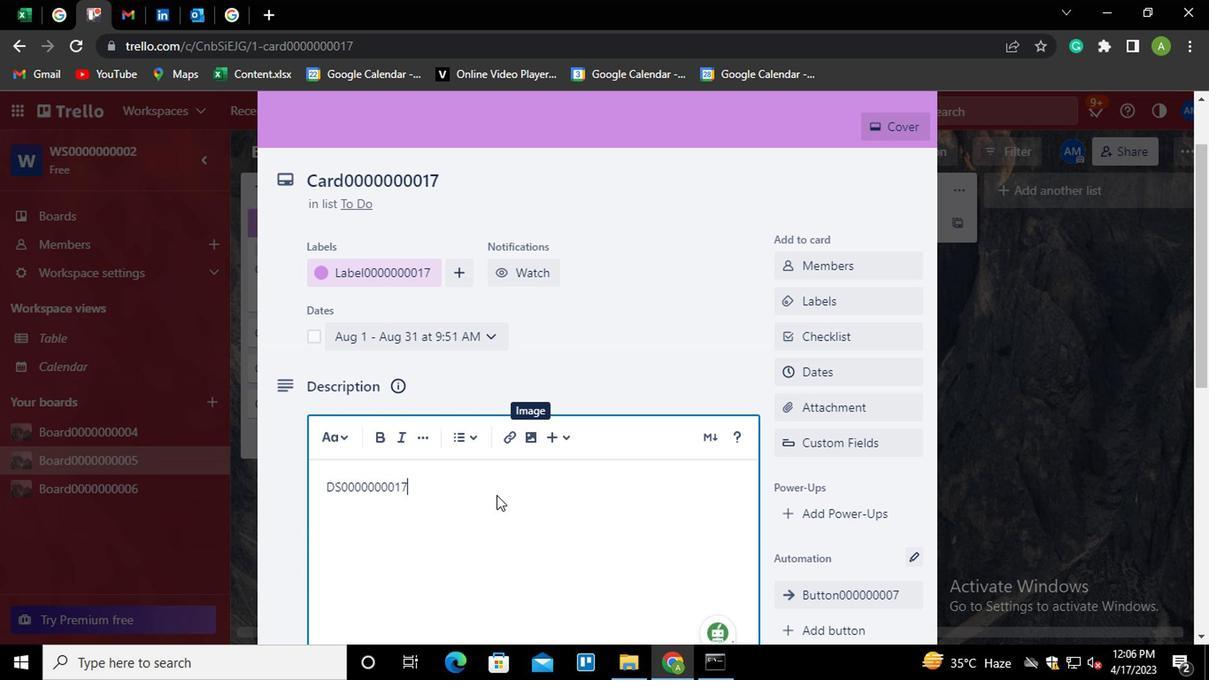 
Action: Mouse moved to (335, 496)
Screenshot: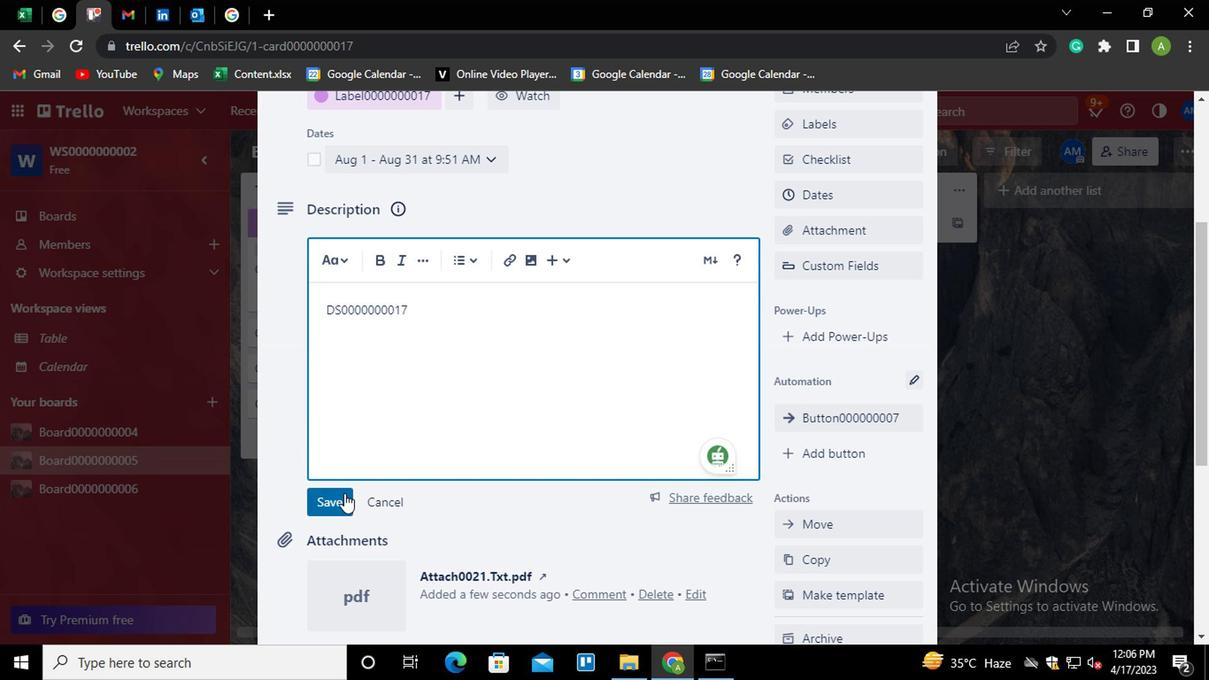 
Action: Mouse pressed left at (335, 496)
Screenshot: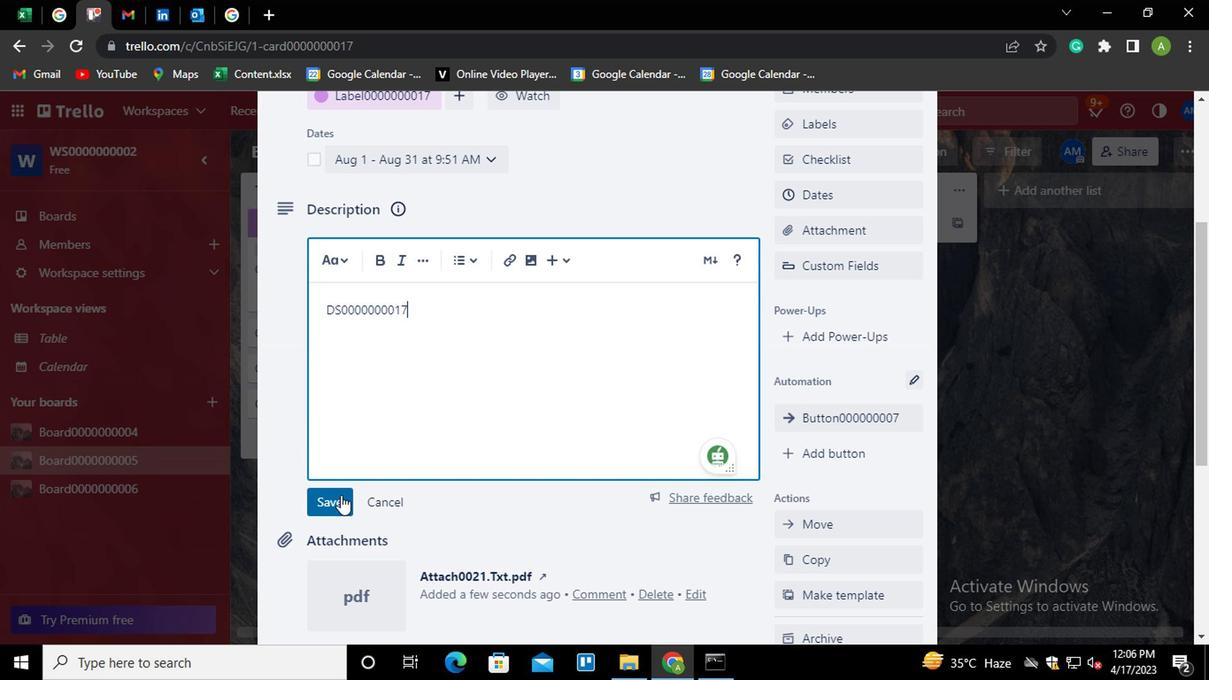 
Action: Mouse moved to (533, 468)
Screenshot: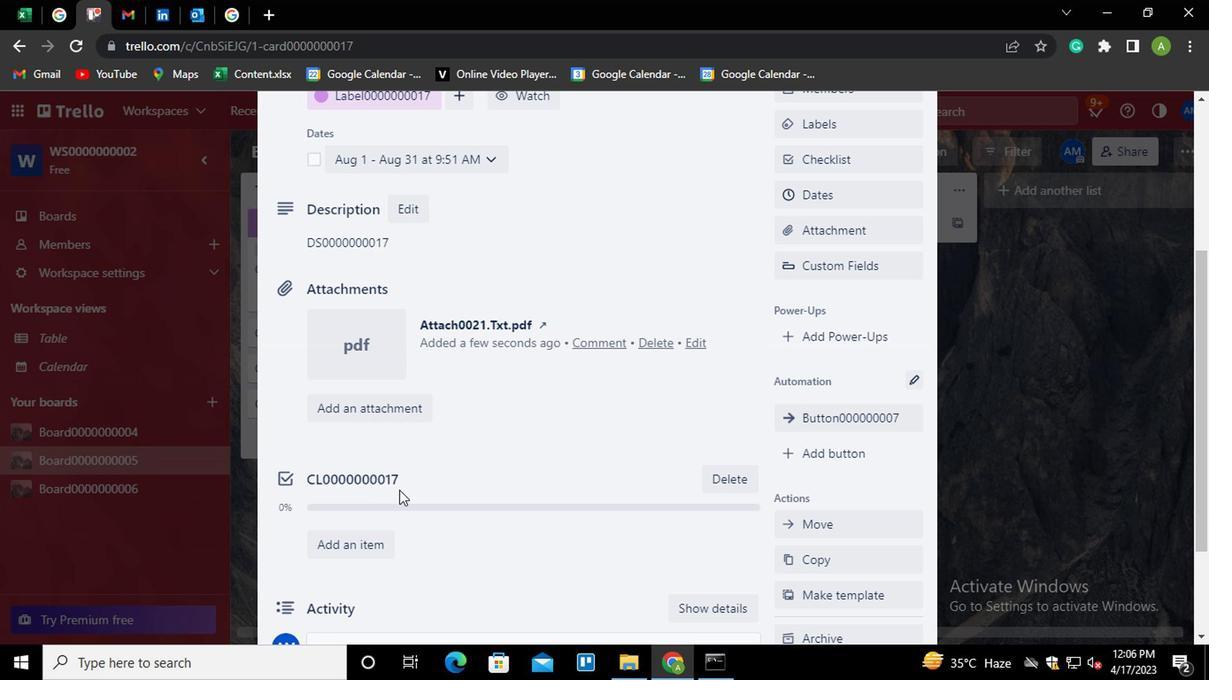 
Action: Mouse scrolled (533, 468) with delta (0, 0)
Screenshot: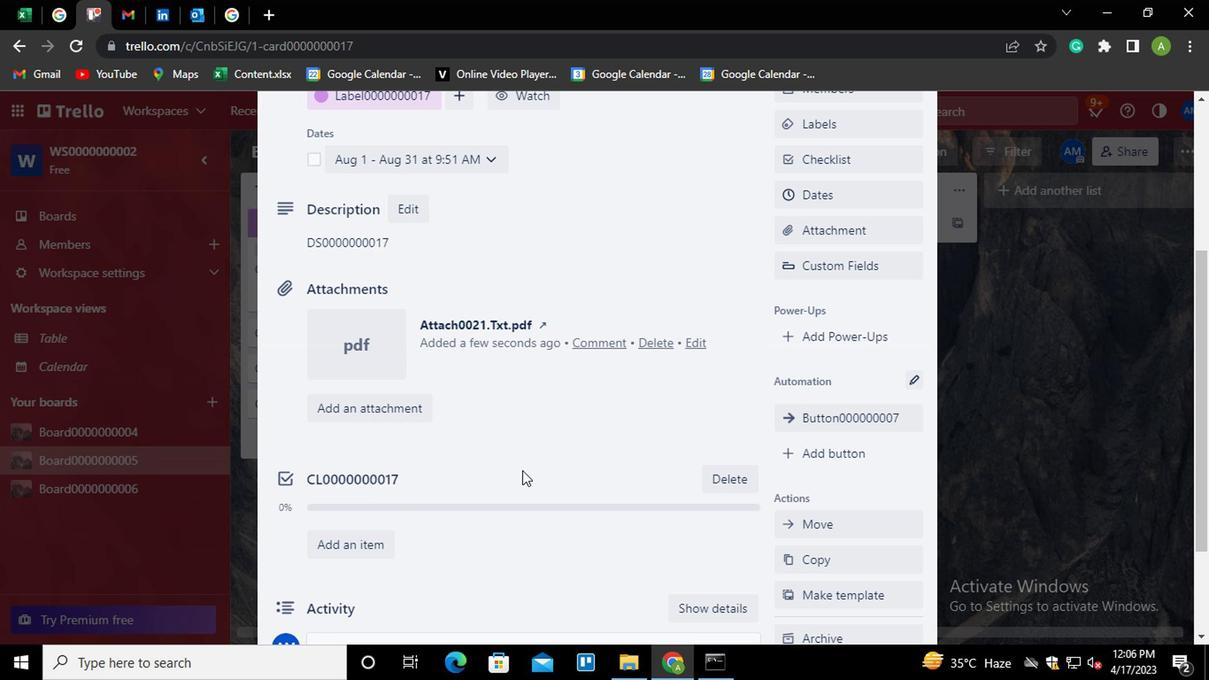 
Action: Mouse moved to (374, 553)
Screenshot: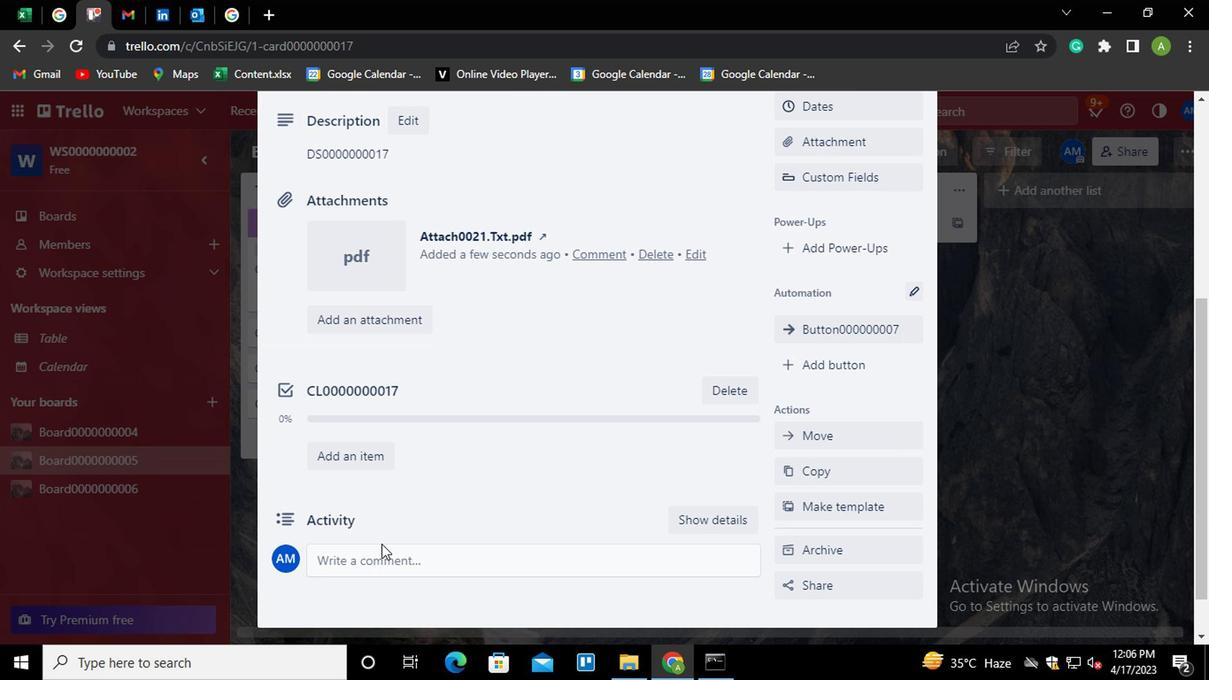 
Action: Mouse pressed left at (374, 553)
Screenshot: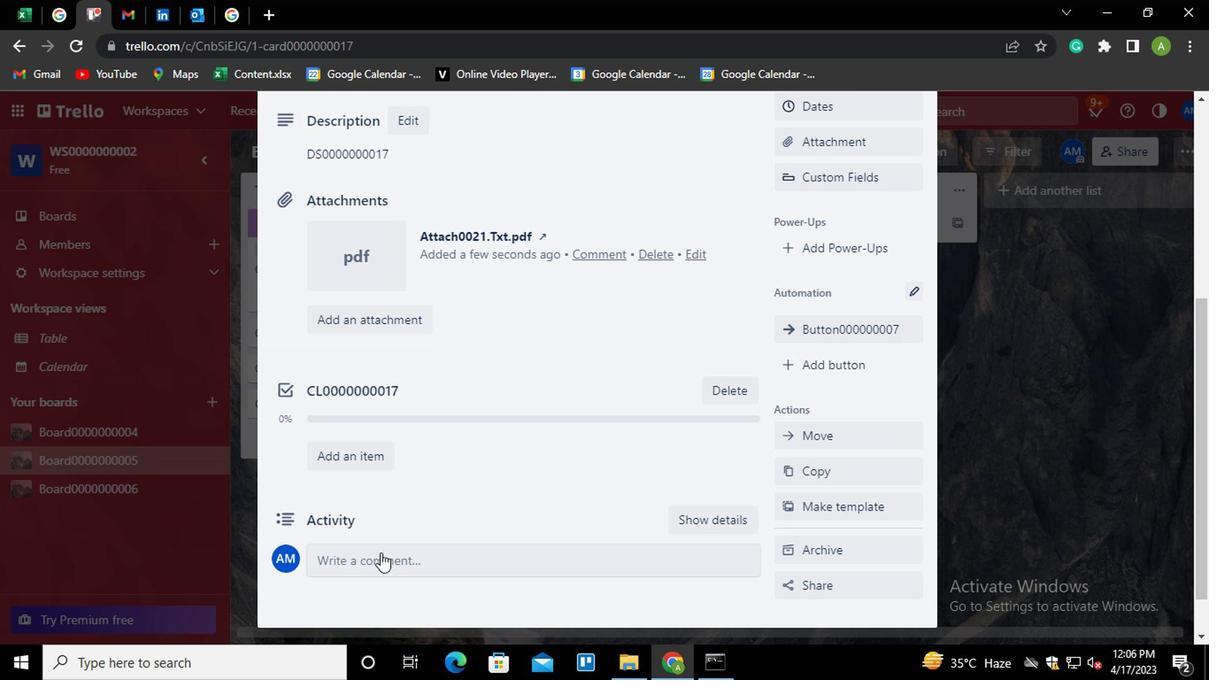 
Action: Mouse moved to (372, 554)
Screenshot: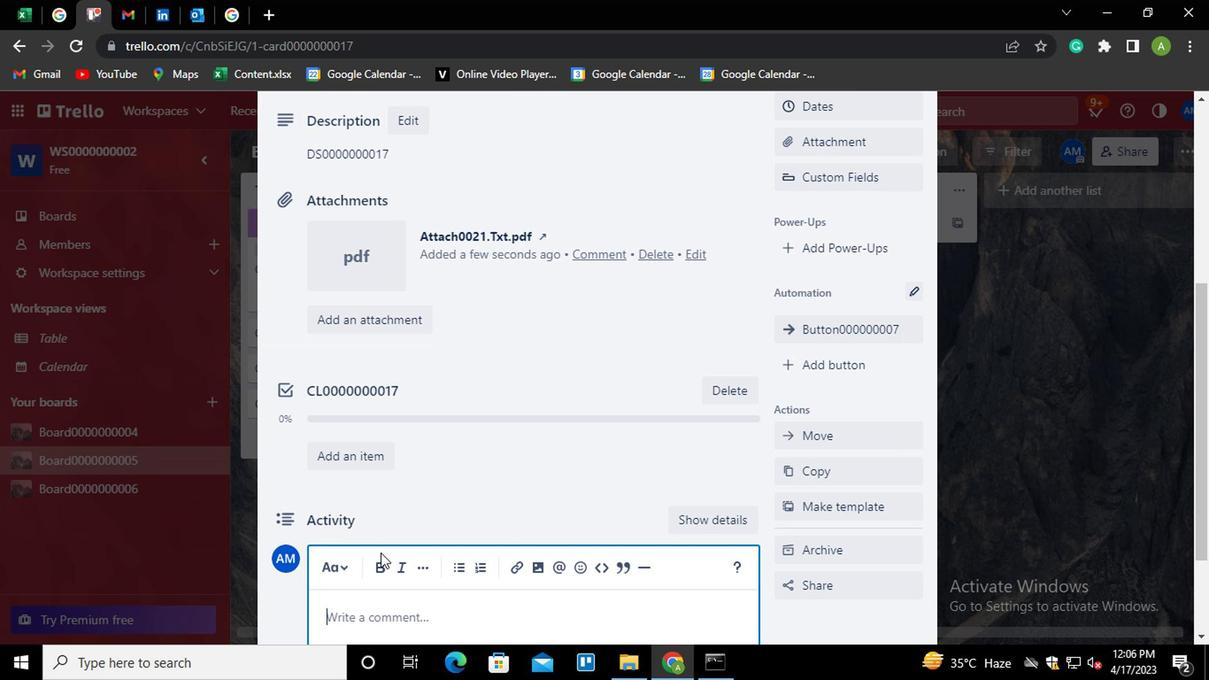 
Action: Key pressed <Key.shift>CM0000000017
Screenshot: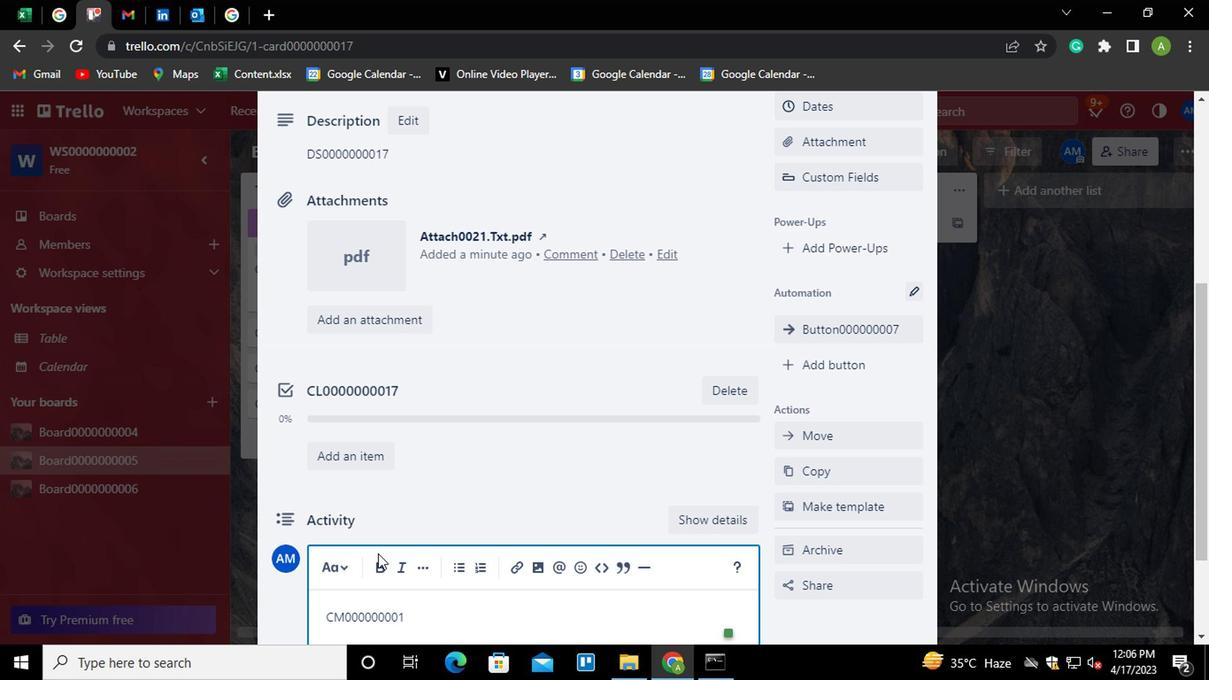 
Action: Mouse moved to (497, 468)
Screenshot: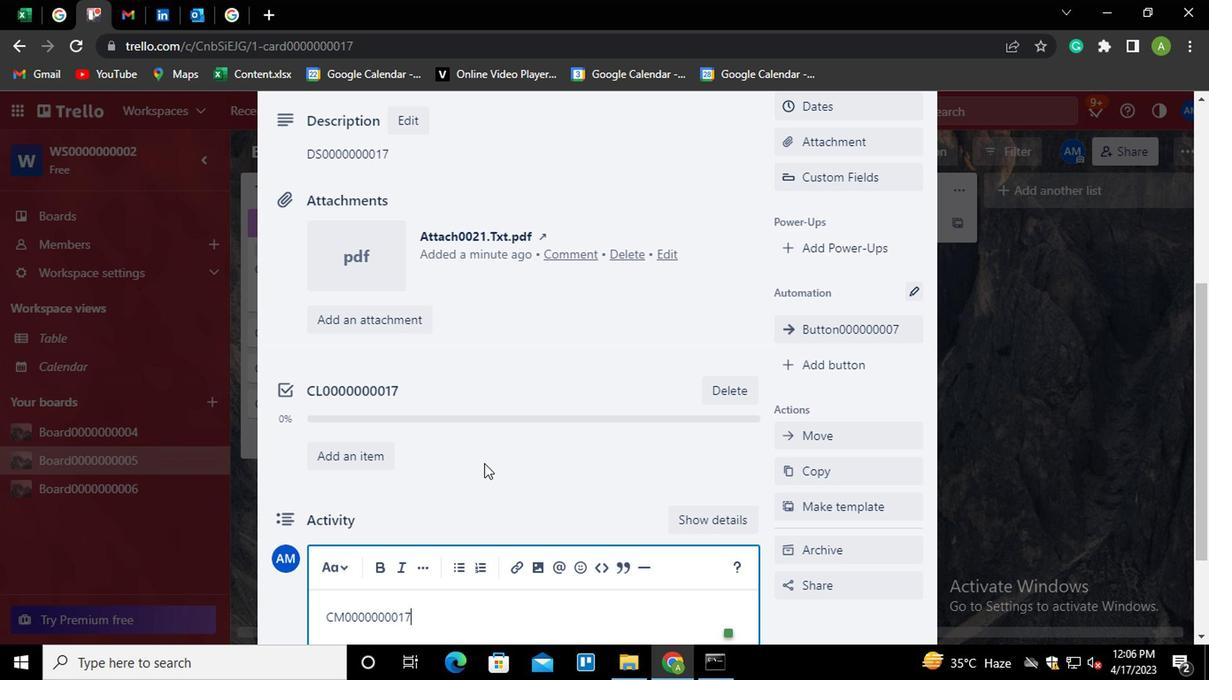 
Action: Mouse scrolled (497, 468) with delta (0, 0)
Screenshot: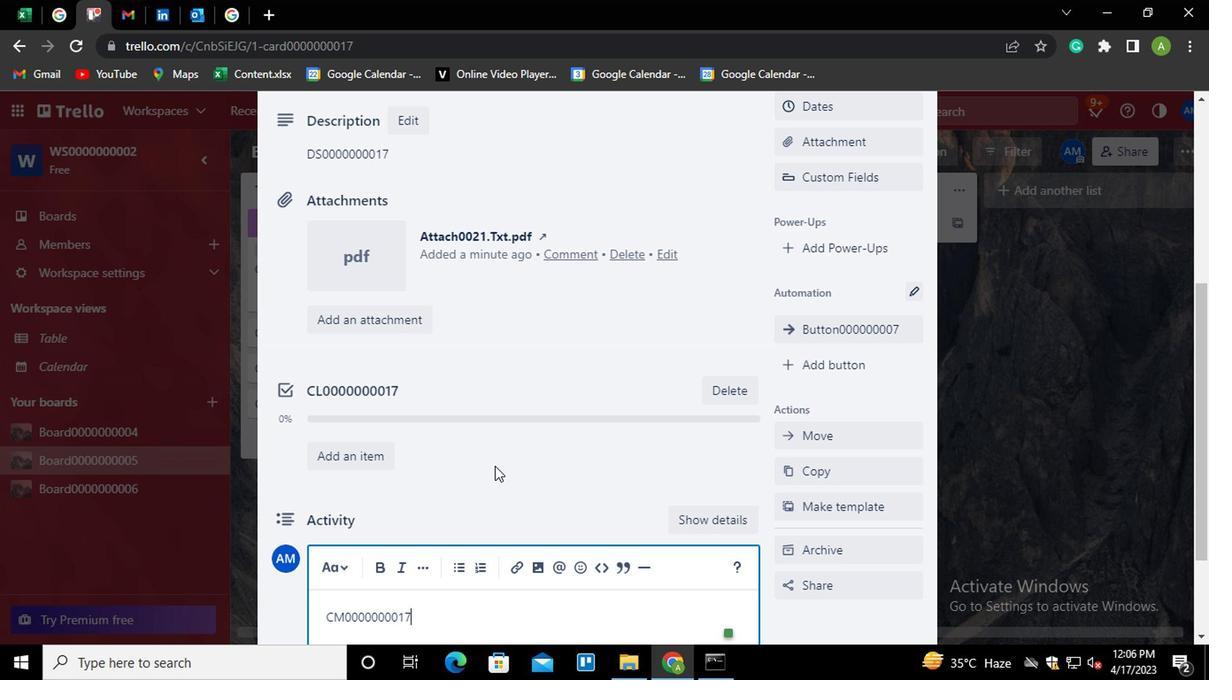 
Action: Mouse scrolled (497, 468) with delta (0, 0)
Screenshot: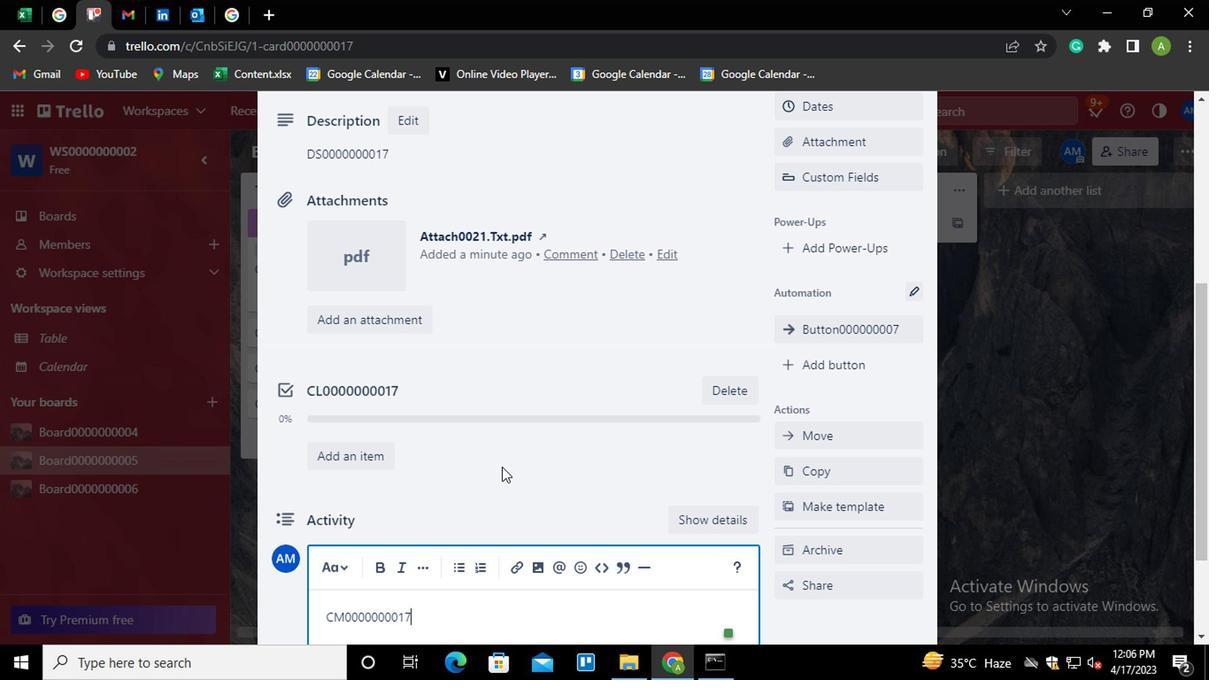 
Action: Mouse scrolled (497, 468) with delta (0, 0)
Screenshot: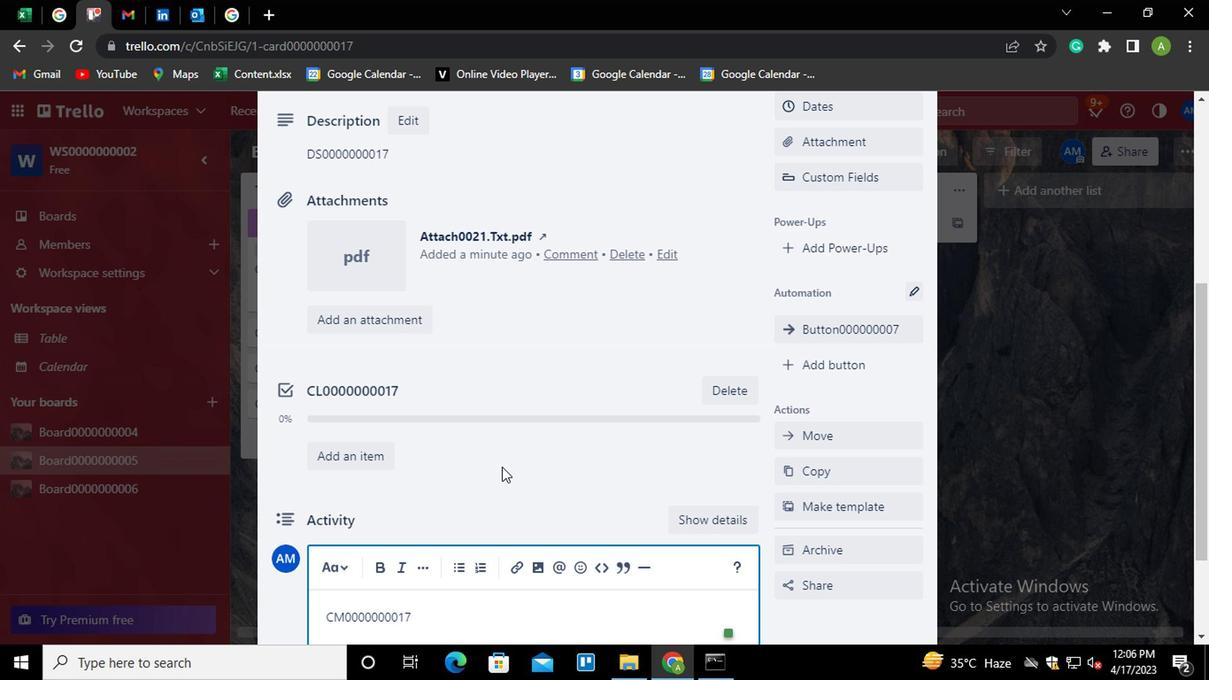 
Action: Mouse scrolled (497, 468) with delta (0, 0)
Screenshot: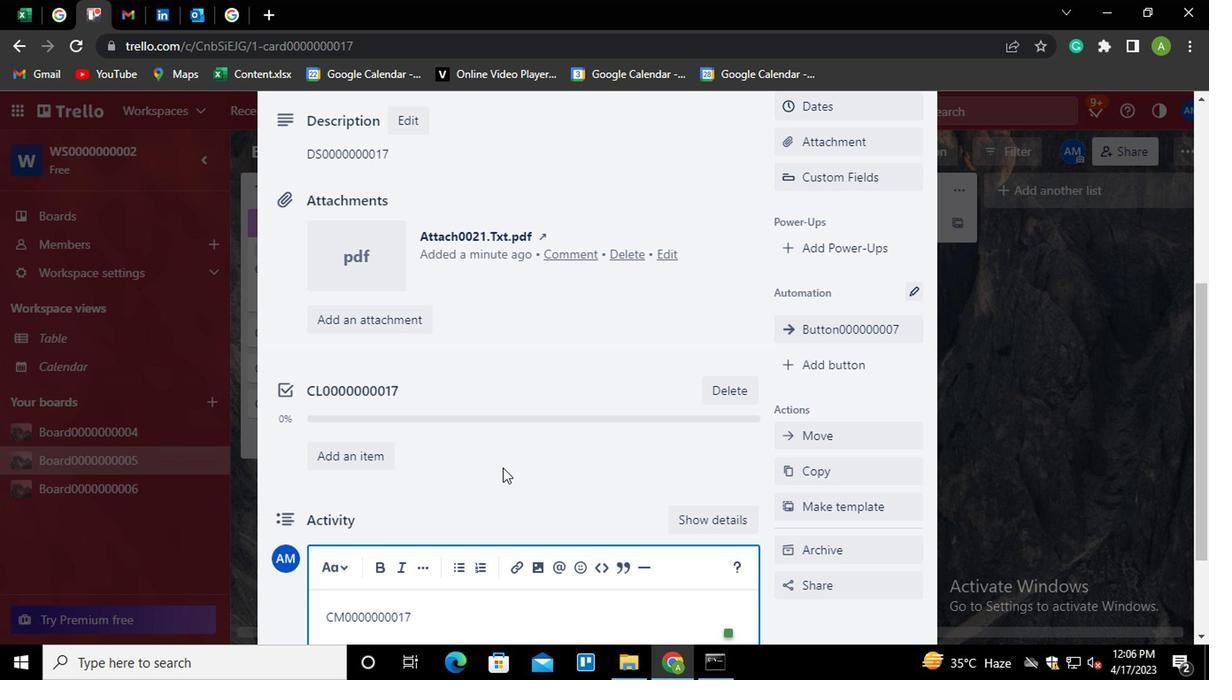 
Action: Mouse moved to (331, 529)
Screenshot: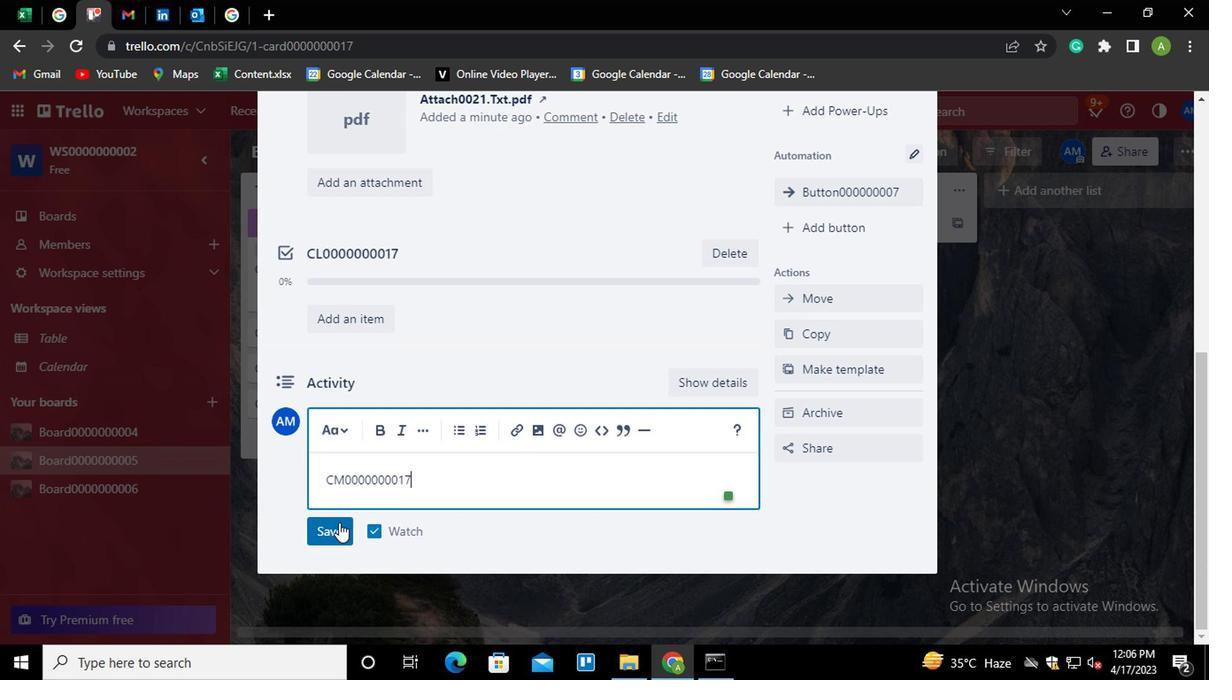 
Action: Mouse pressed left at (331, 529)
Screenshot: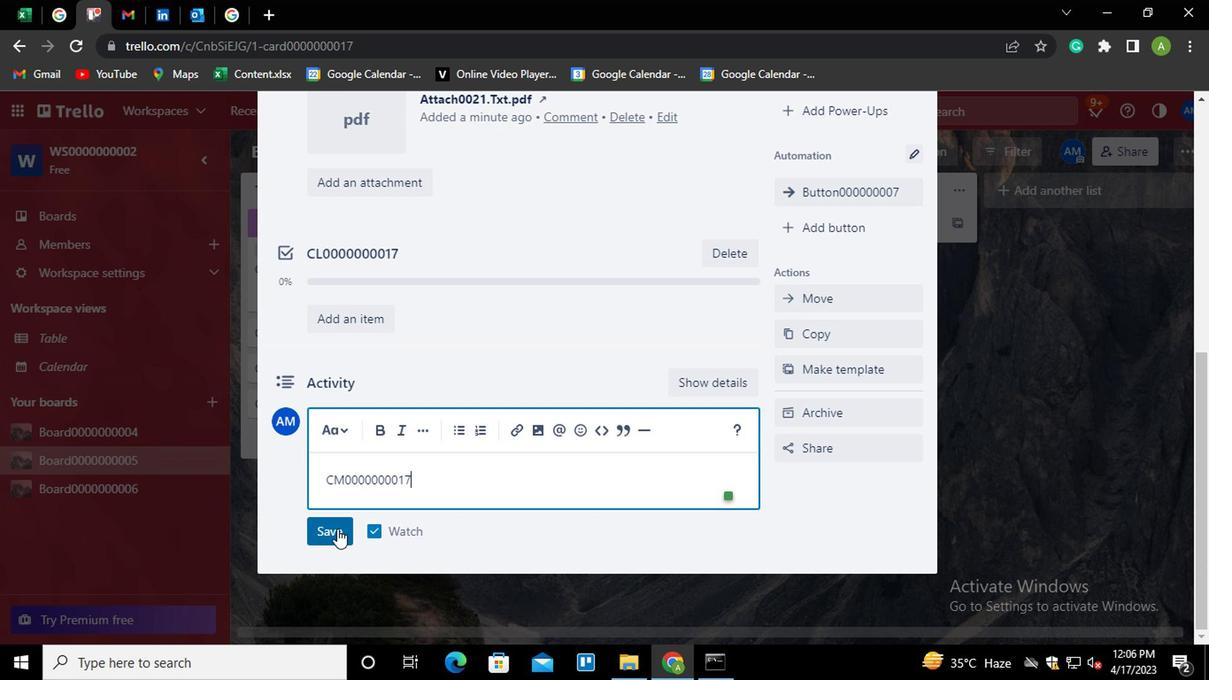 
Action: Mouse moved to (575, 483)
Screenshot: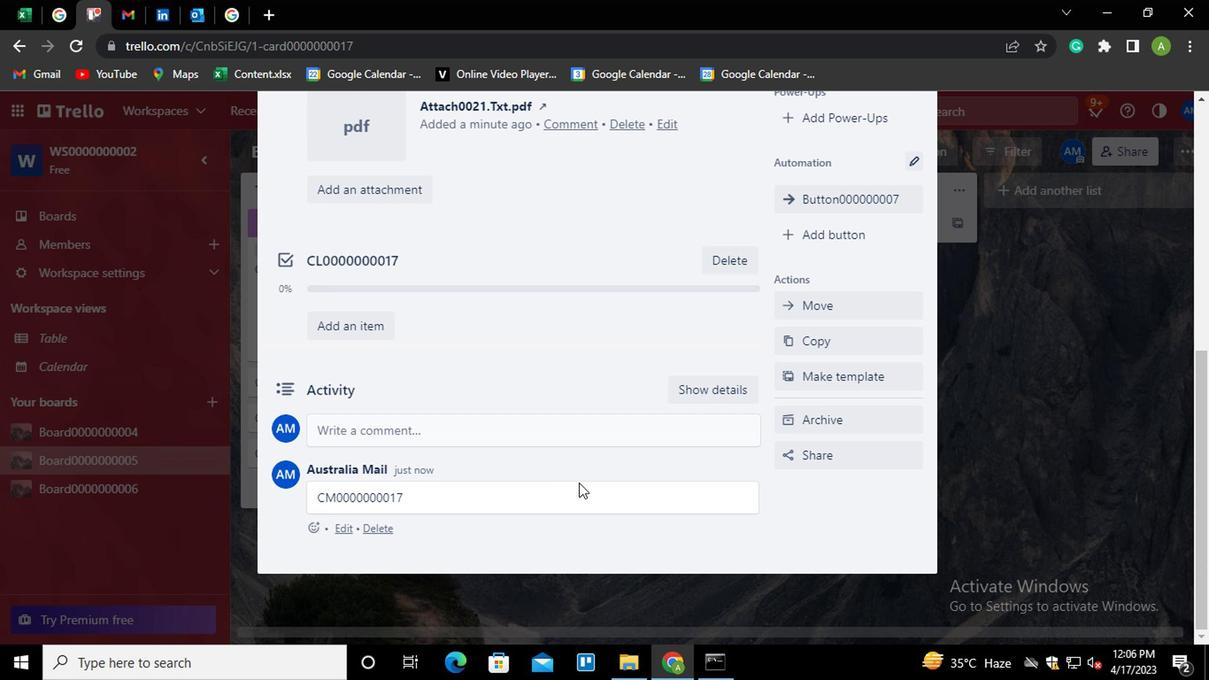 
Action: Mouse scrolled (575, 484) with delta (0, 0)
Screenshot: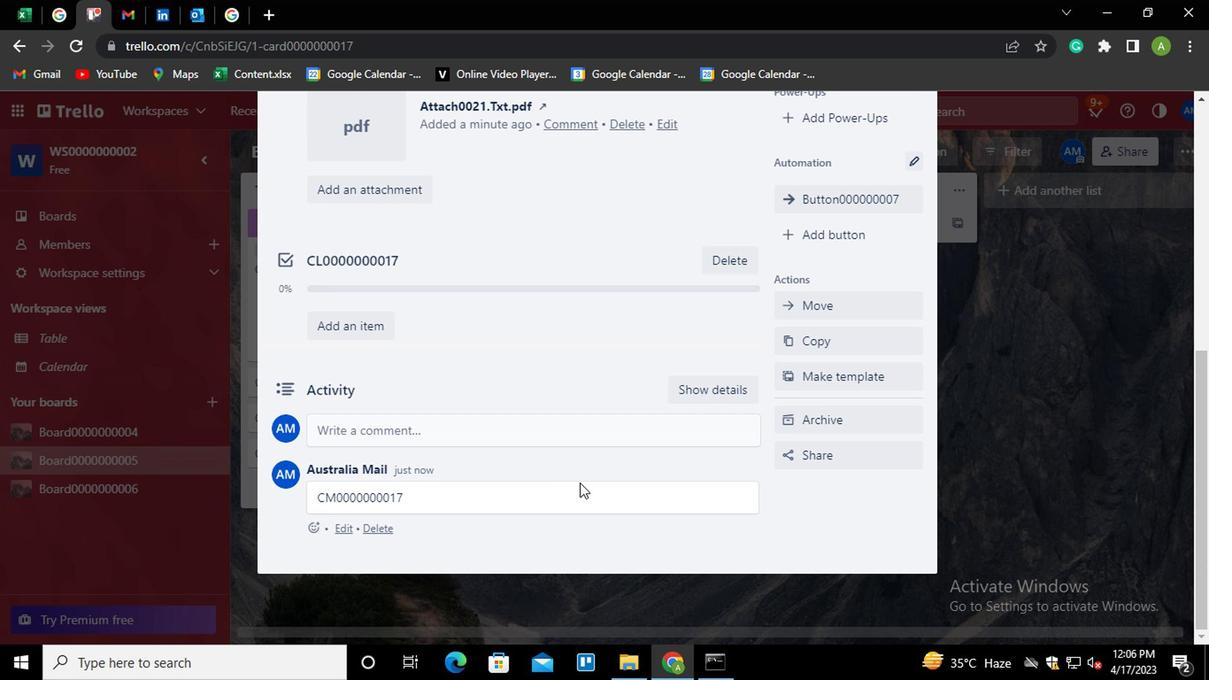 
Action: Mouse scrolled (575, 484) with delta (0, 0)
Screenshot: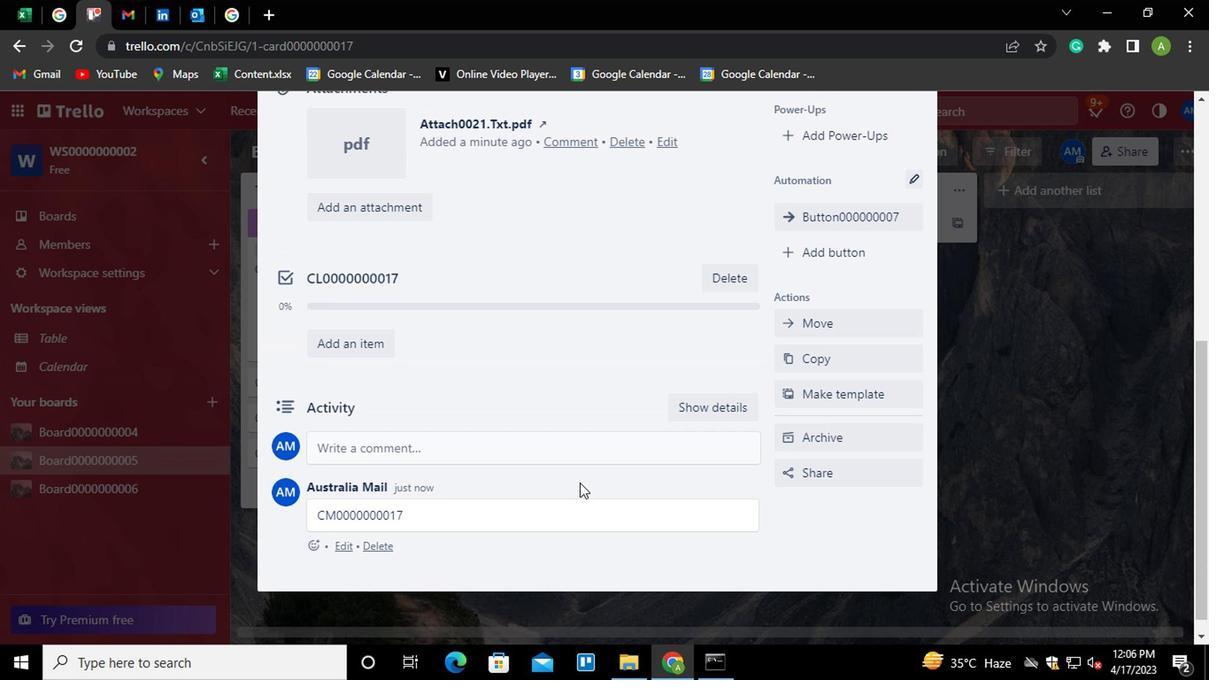
Action: Mouse moved to (575, 483)
Screenshot: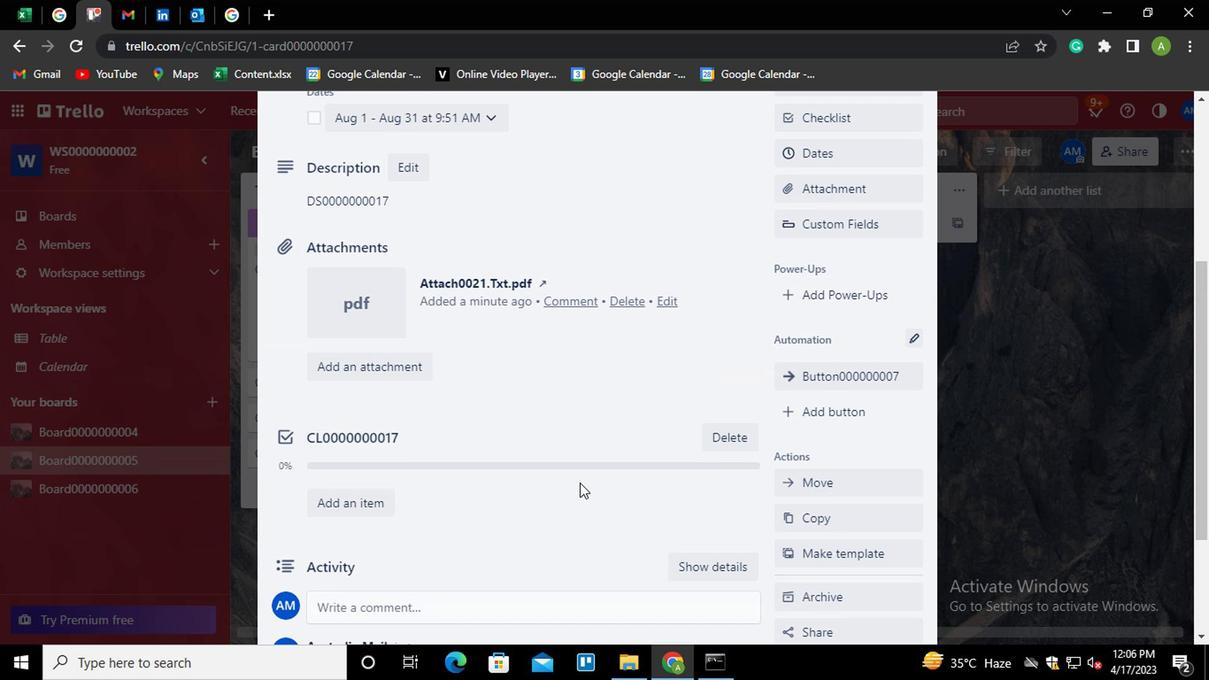 
Action: Mouse scrolled (575, 484) with delta (0, 0)
Screenshot: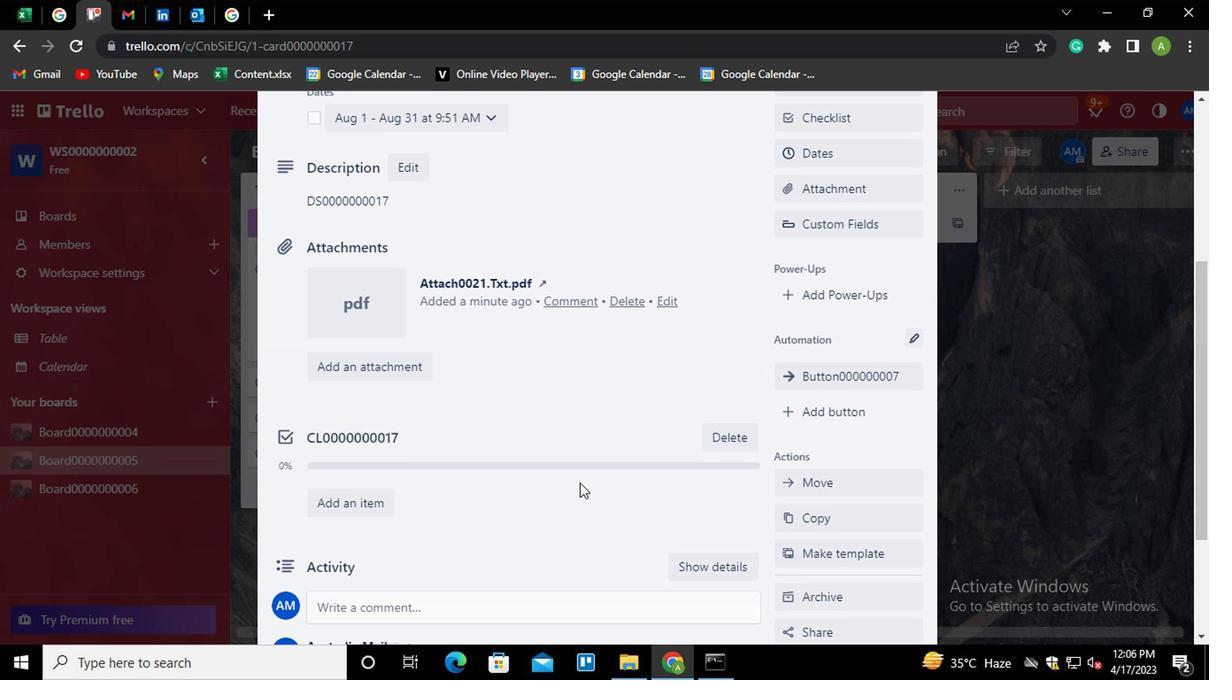 
Action: Mouse moved to (575, 484)
Screenshot: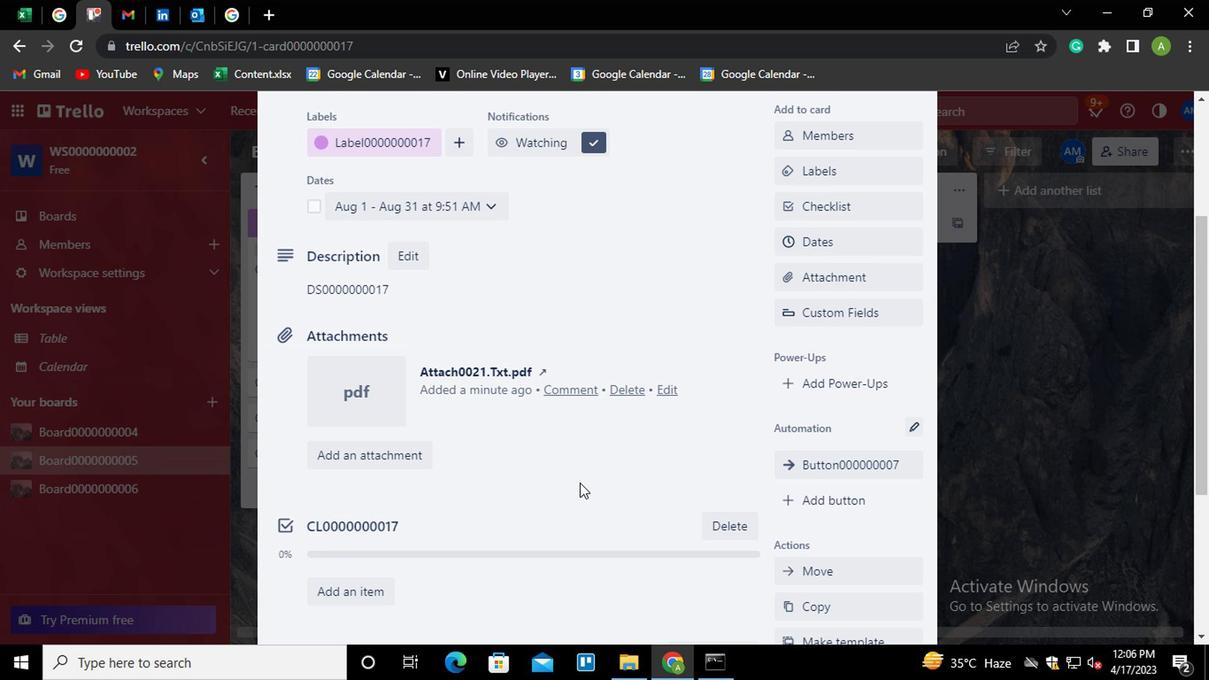 
Action: Mouse scrolled (575, 485) with delta (0, 1)
Screenshot: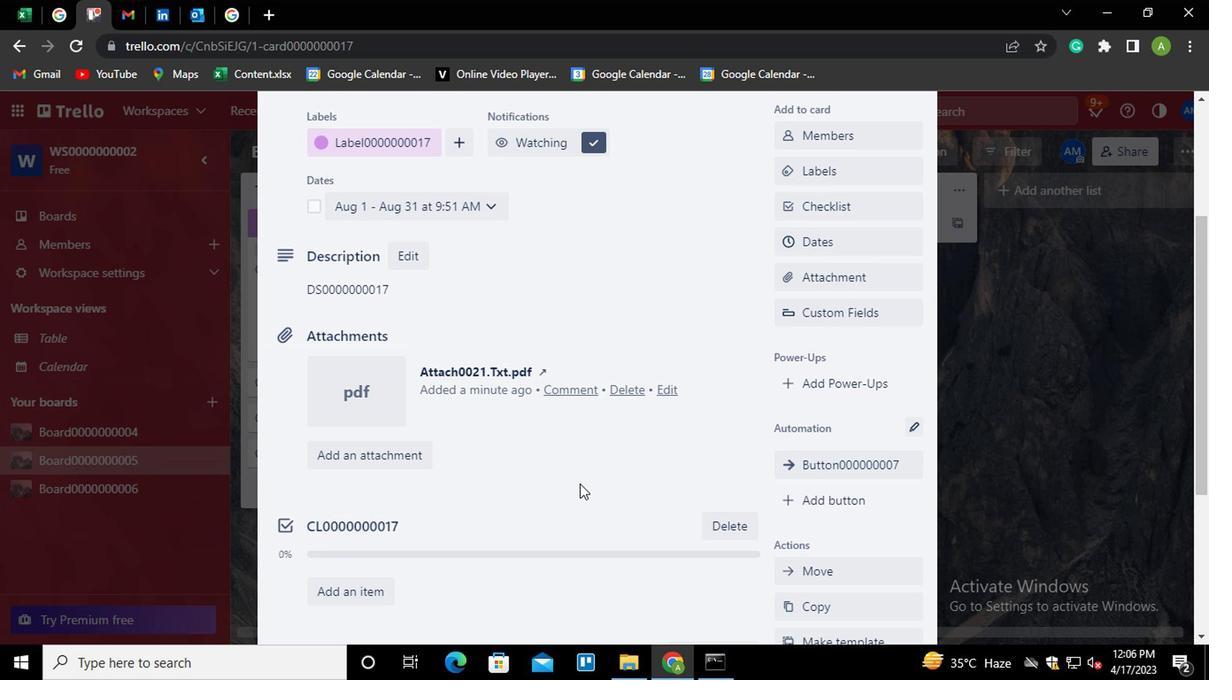
Action: Mouse scrolled (575, 485) with delta (0, 1)
Screenshot: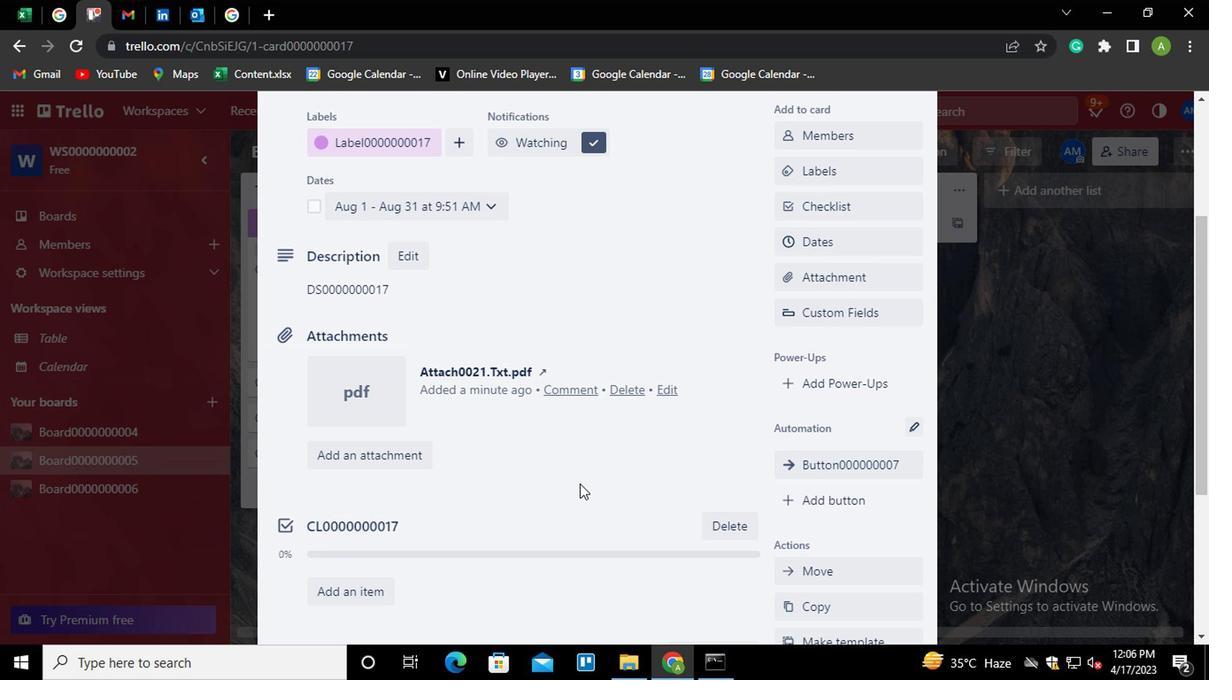 
